 Task: Search one way flight ticket for 4 adults, 2 children, 2 infants in seat and 1 infant on lap in premium economy from Muskegon: Muskegon County Airport to Laramie: Laramie Regional Airport on 5-3-2023. Choice of flights is American. Number of bags: 2 carry on bags. Price is upto 25000. Outbound departure time preference is 12:15.
Action: Mouse moved to (220, 317)
Screenshot: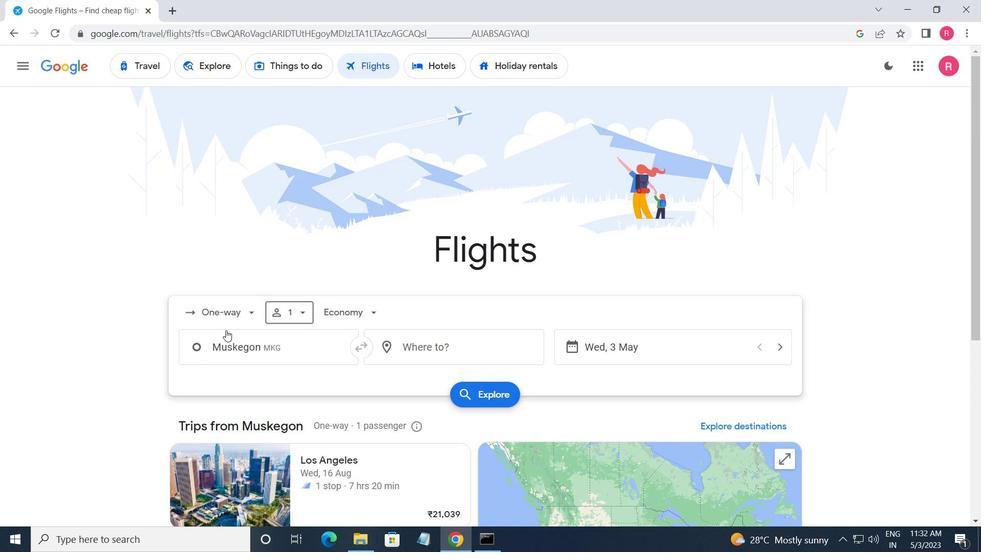 
Action: Mouse pressed left at (220, 317)
Screenshot: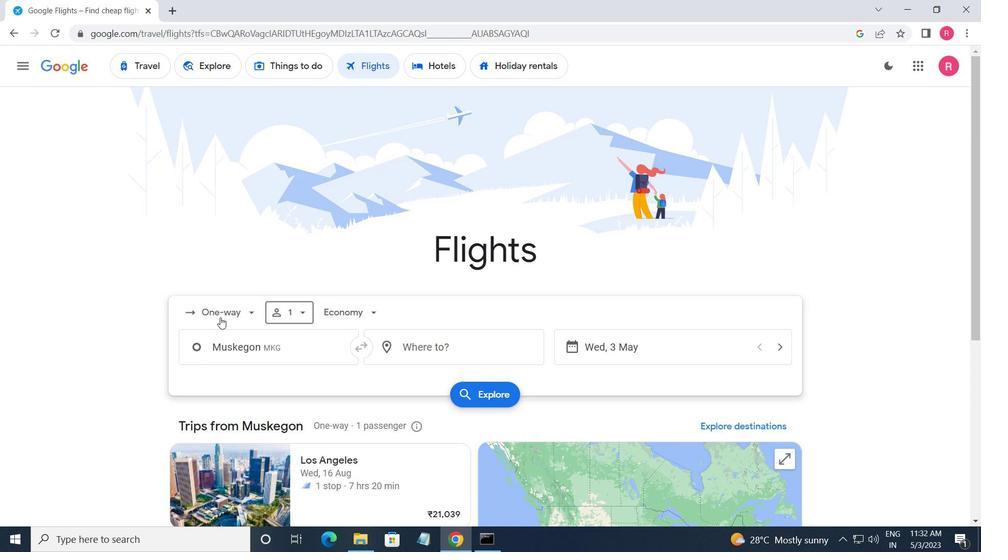 
Action: Mouse moved to (218, 296)
Screenshot: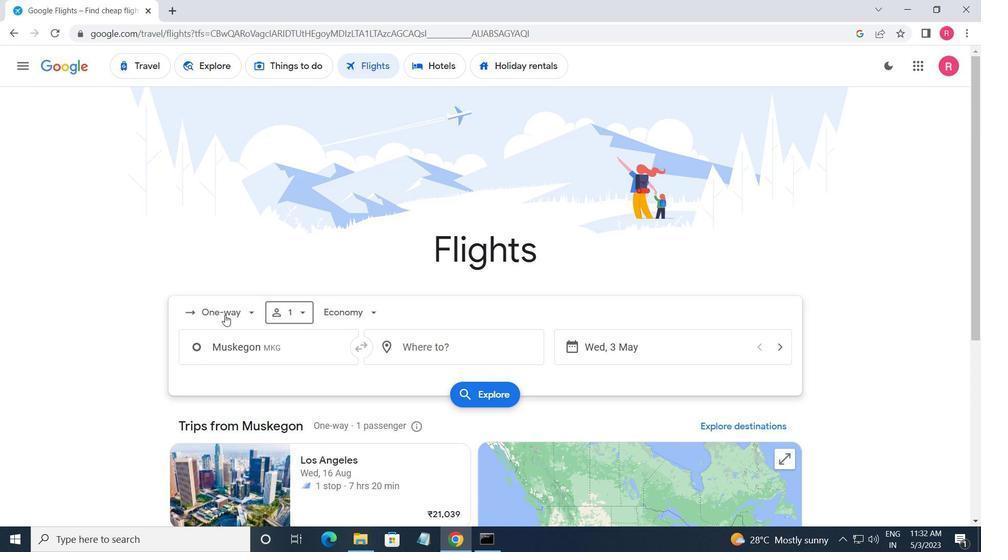 
Action: Mouse pressed left at (218, 296)
Screenshot: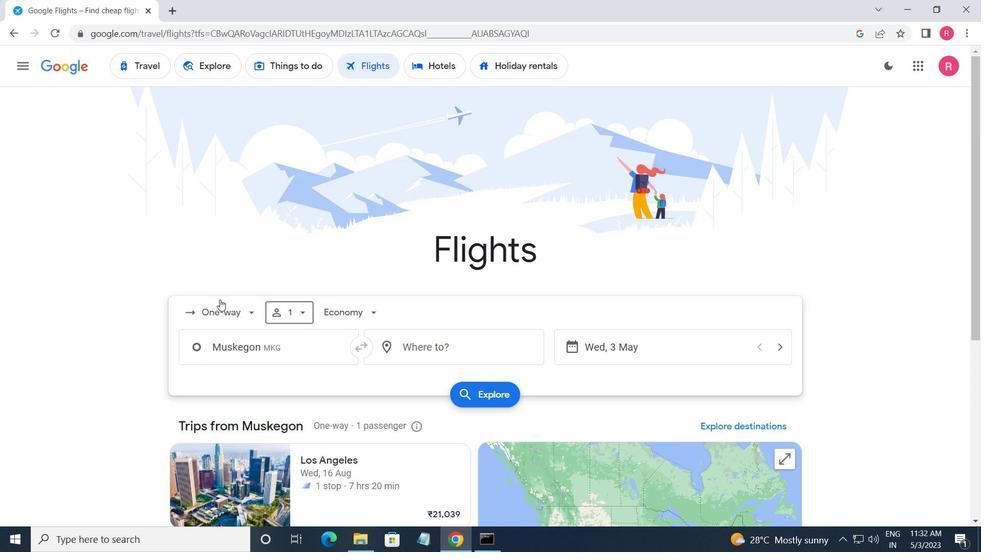
Action: Mouse moved to (223, 309)
Screenshot: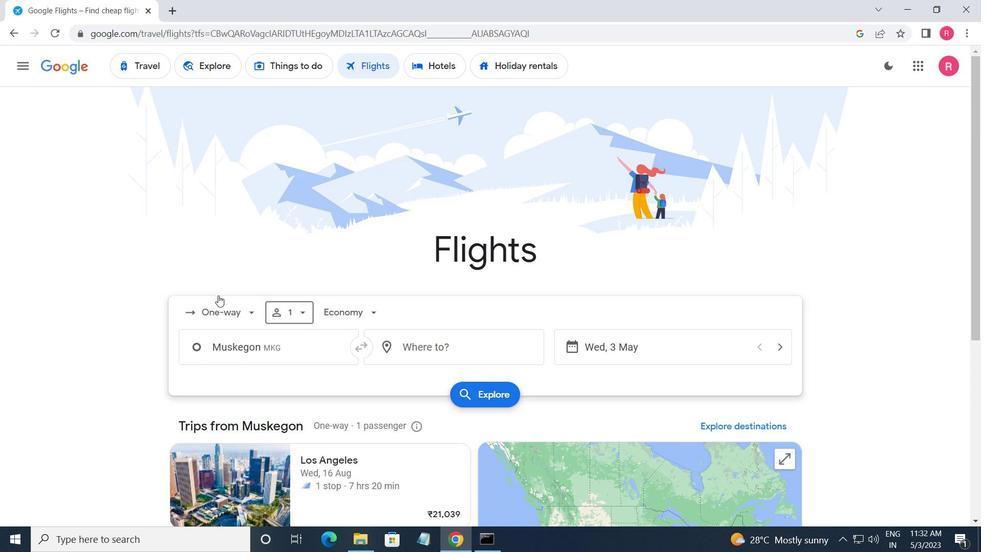 
Action: Mouse pressed left at (223, 309)
Screenshot: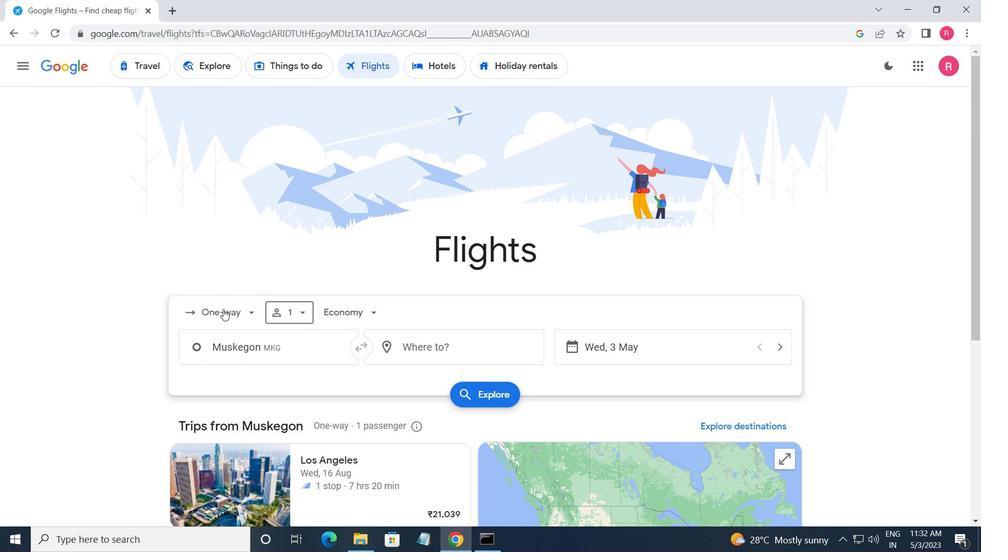 
Action: Mouse pressed left at (223, 309)
Screenshot: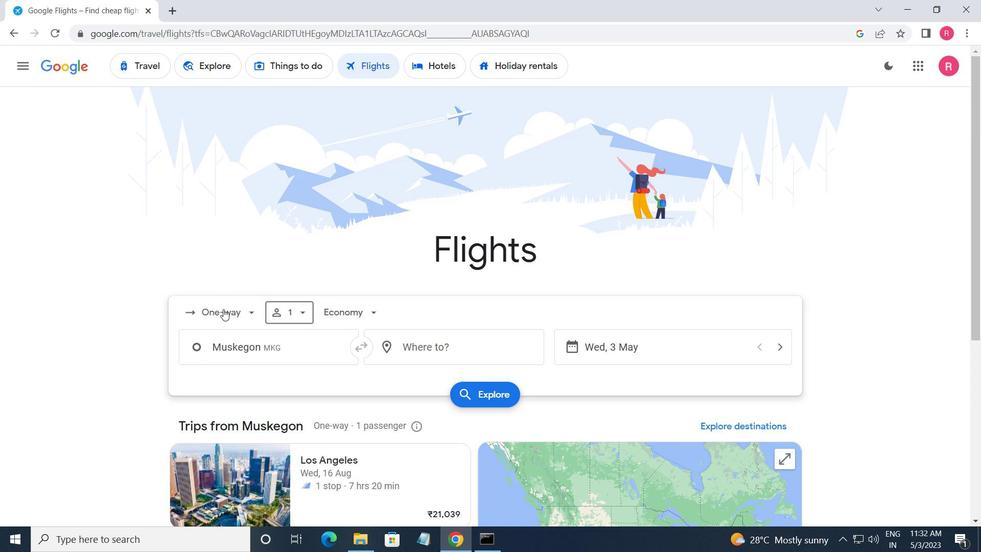 
Action: Mouse moved to (221, 367)
Screenshot: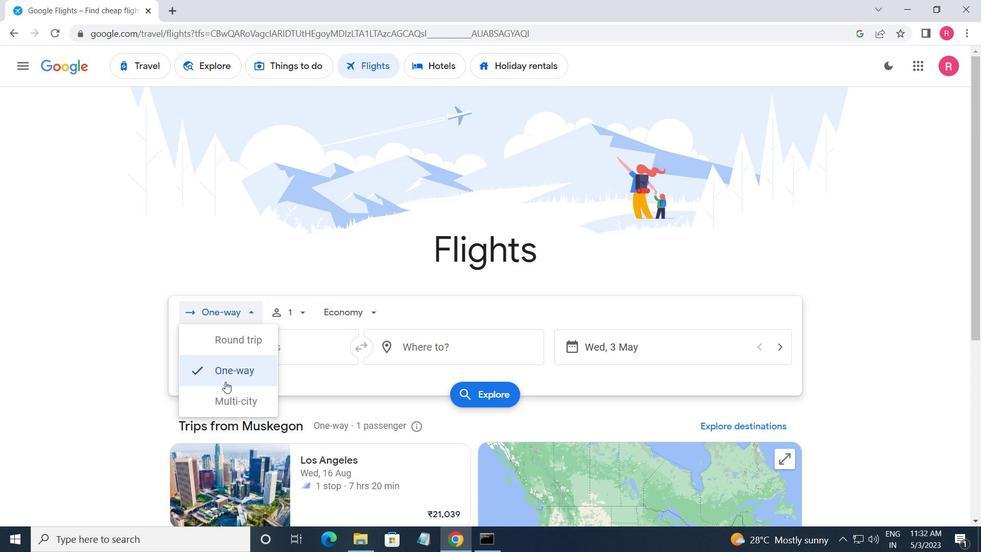 
Action: Mouse pressed left at (221, 367)
Screenshot: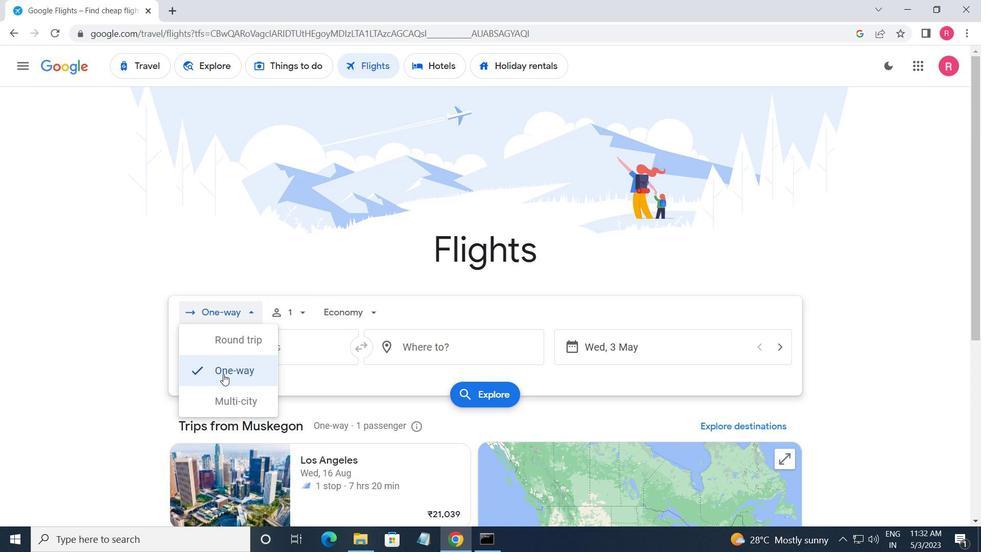 
Action: Mouse moved to (282, 322)
Screenshot: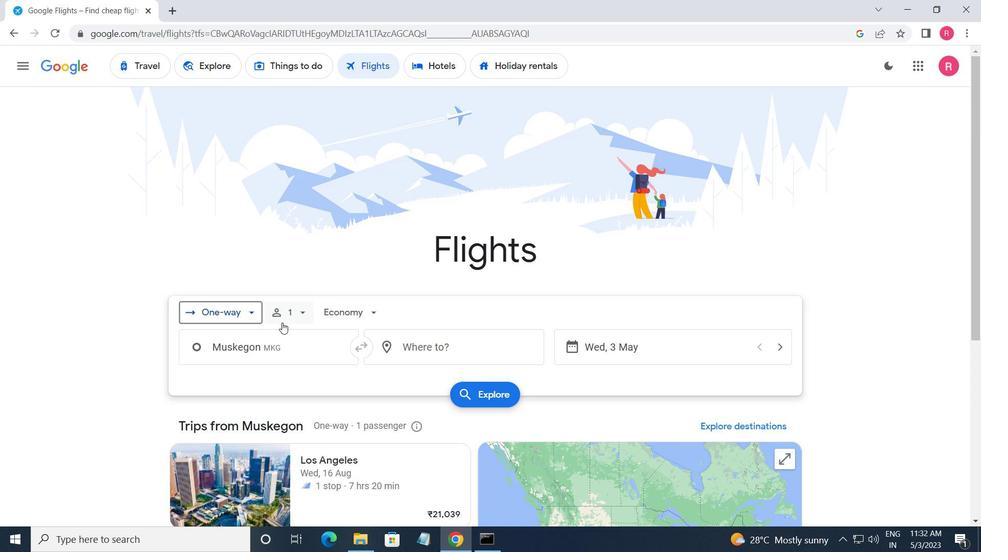 
Action: Mouse pressed left at (282, 322)
Screenshot: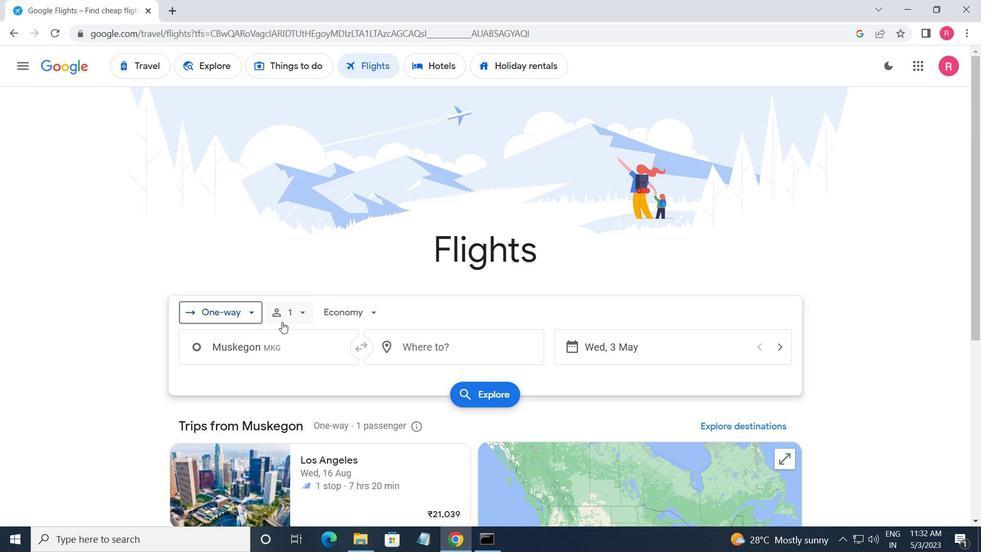 
Action: Mouse moved to (395, 348)
Screenshot: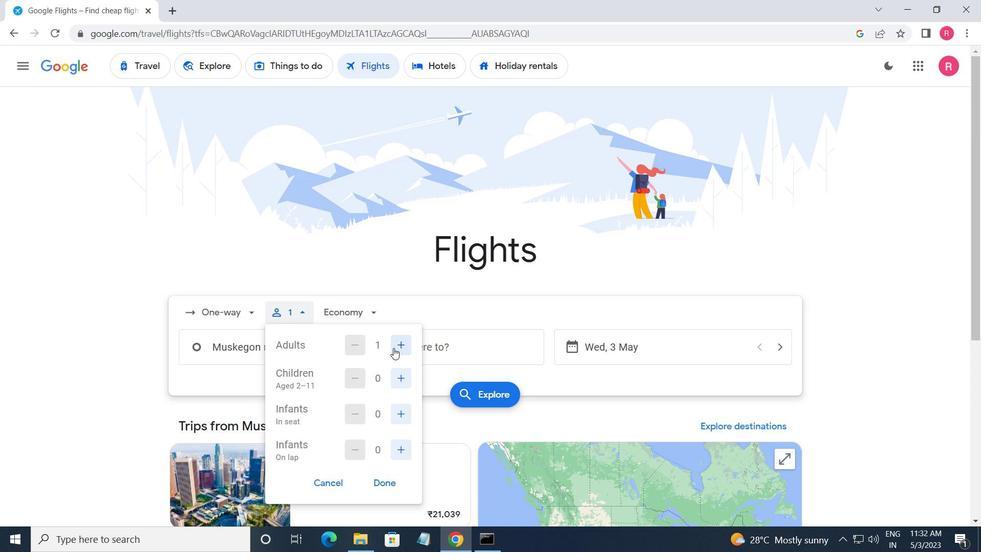 
Action: Mouse pressed left at (395, 348)
Screenshot: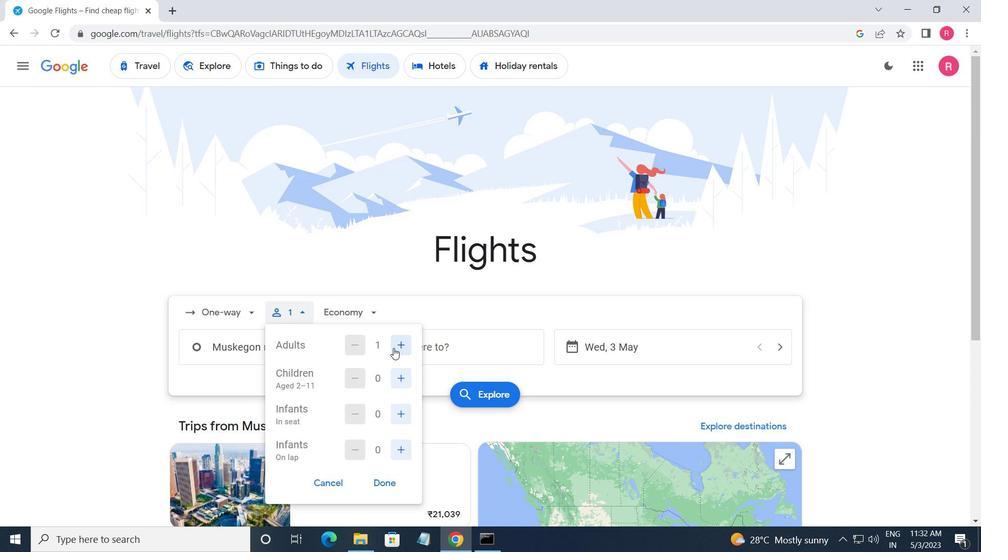 
Action: Mouse pressed left at (395, 348)
Screenshot: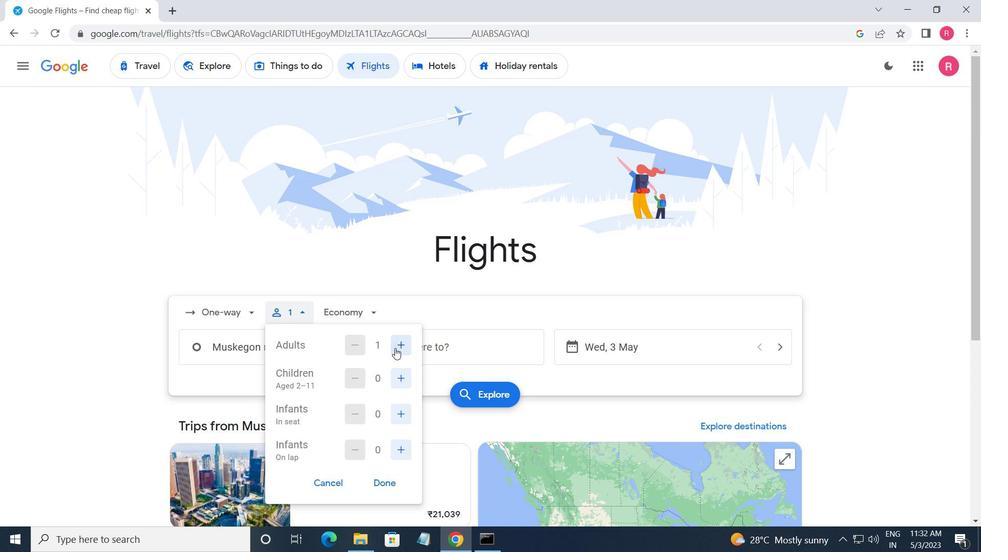 
Action: Mouse moved to (396, 348)
Screenshot: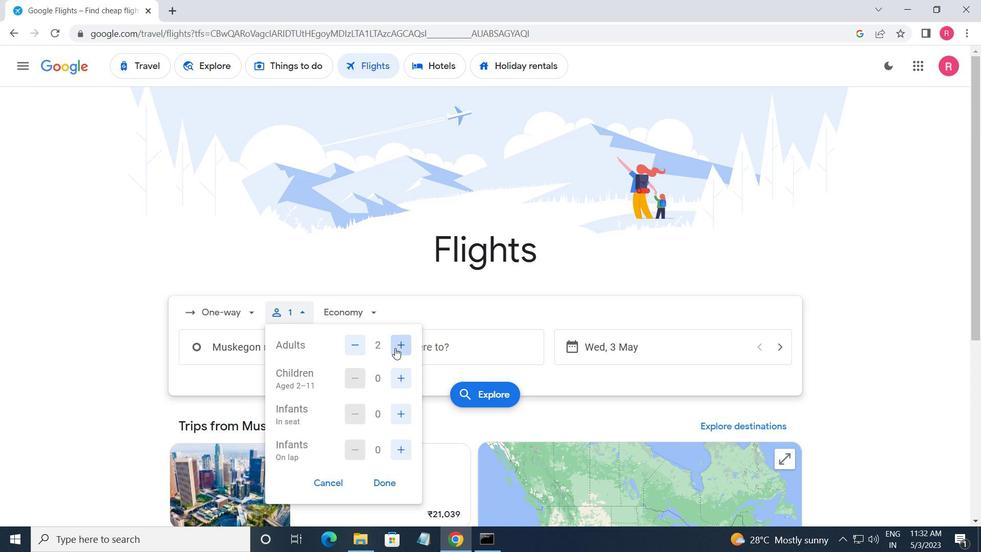 
Action: Mouse pressed left at (396, 348)
Screenshot: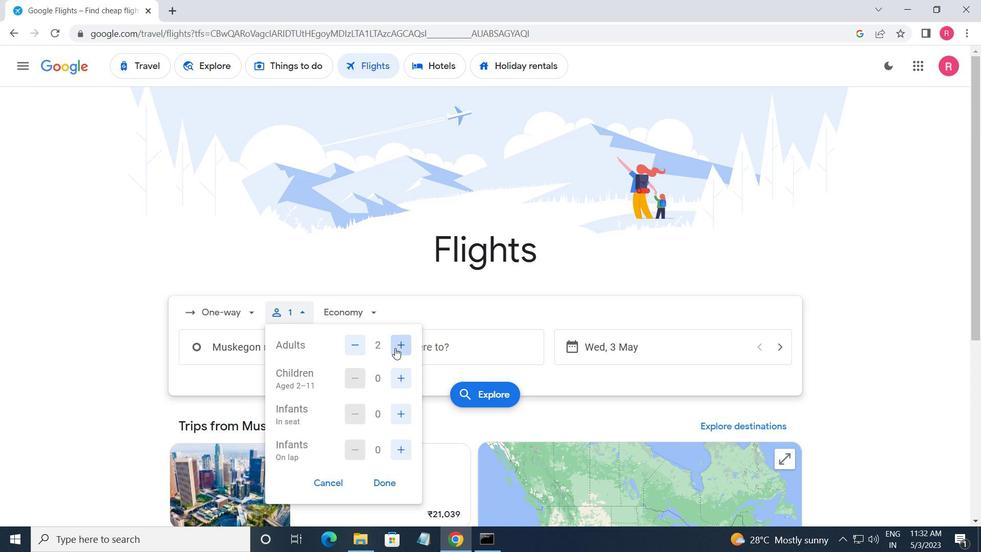 
Action: Mouse moved to (397, 375)
Screenshot: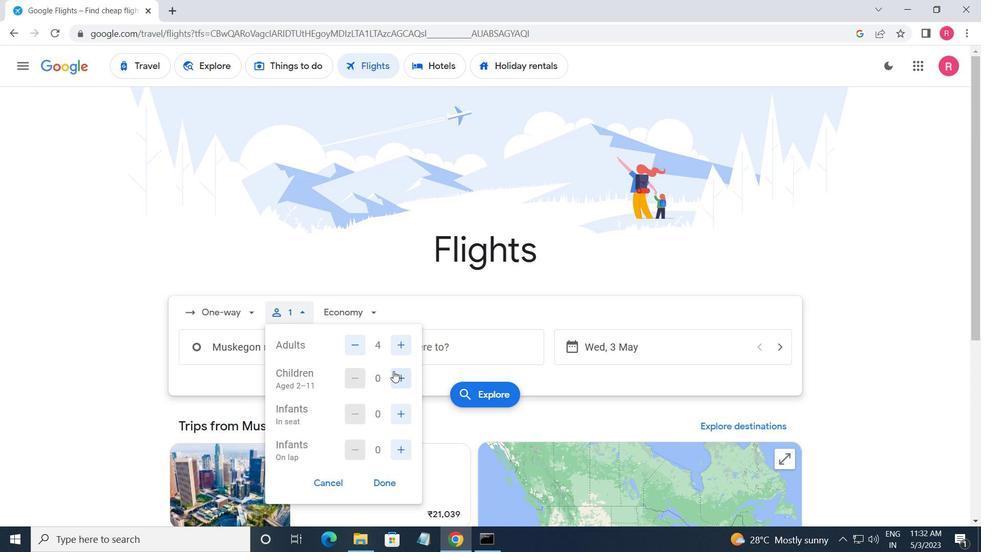 
Action: Mouse pressed left at (397, 375)
Screenshot: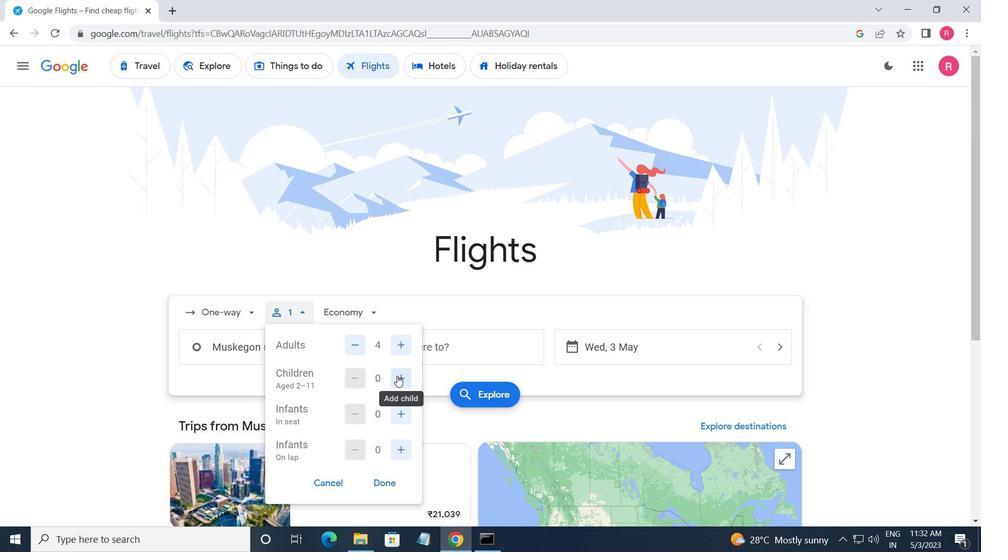 
Action: Mouse pressed left at (397, 375)
Screenshot: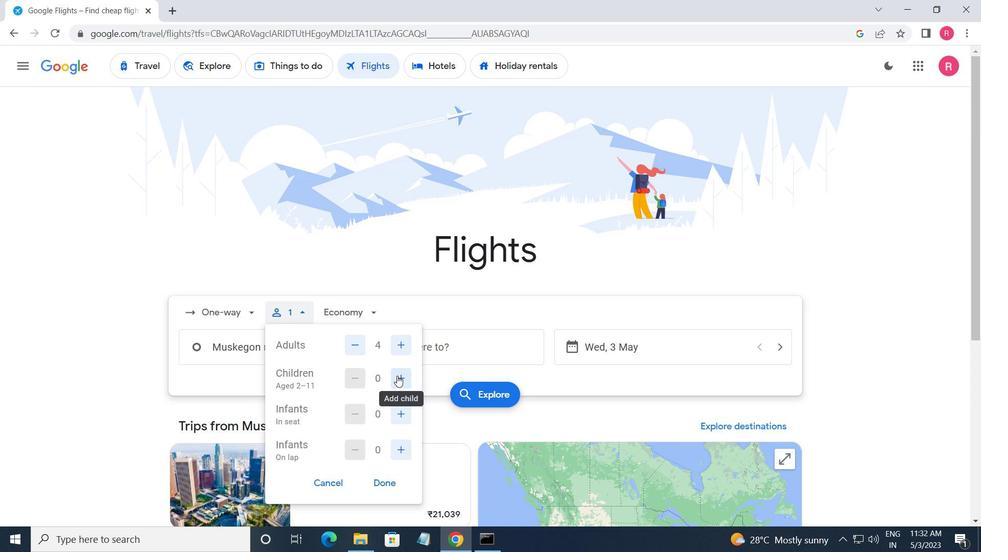 
Action: Mouse moved to (400, 412)
Screenshot: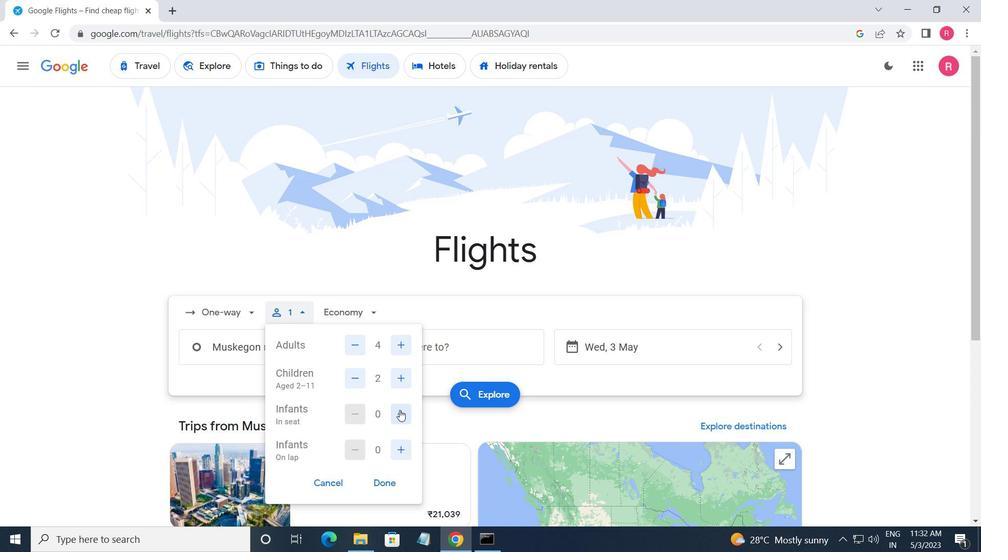 
Action: Mouse pressed left at (400, 412)
Screenshot: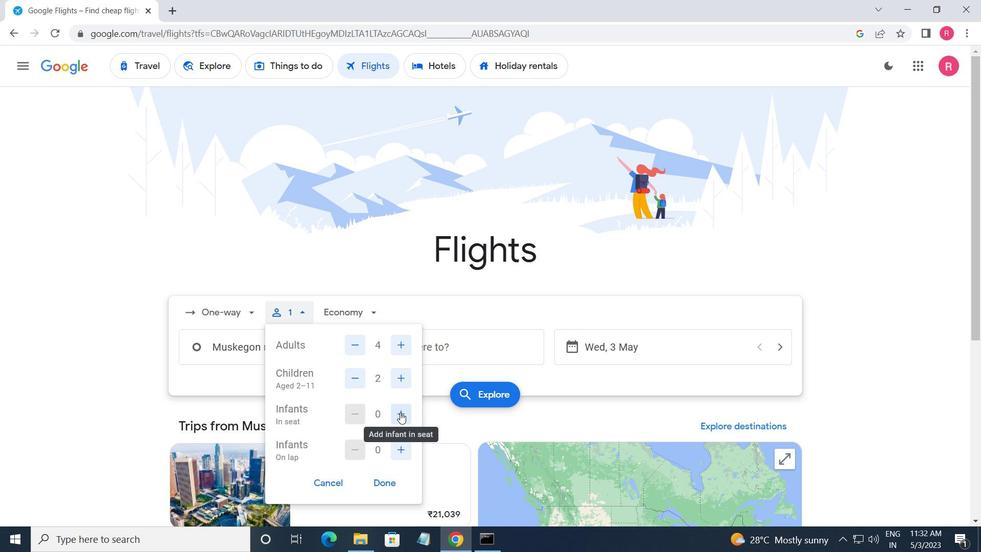 
Action: Mouse pressed left at (400, 412)
Screenshot: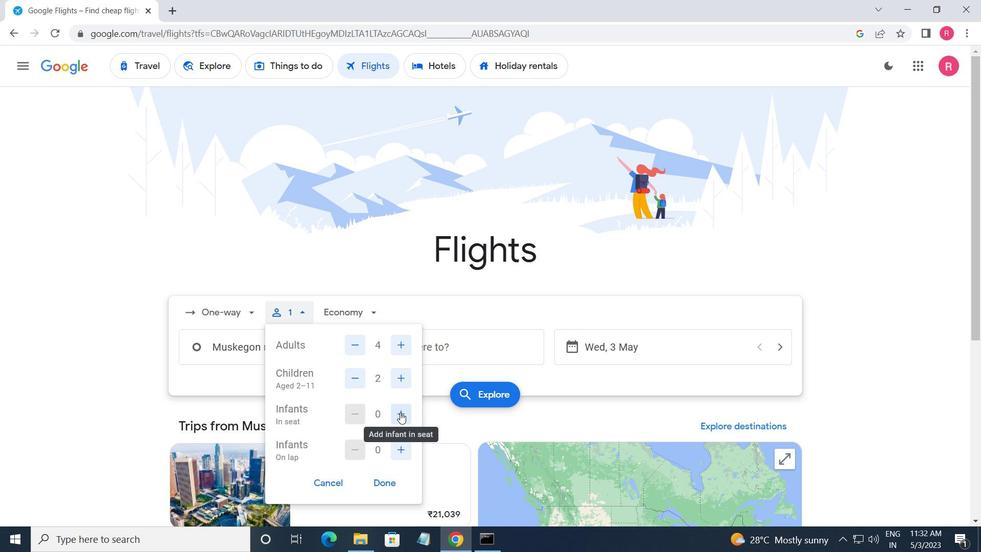 
Action: Mouse moved to (404, 444)
Screenshot: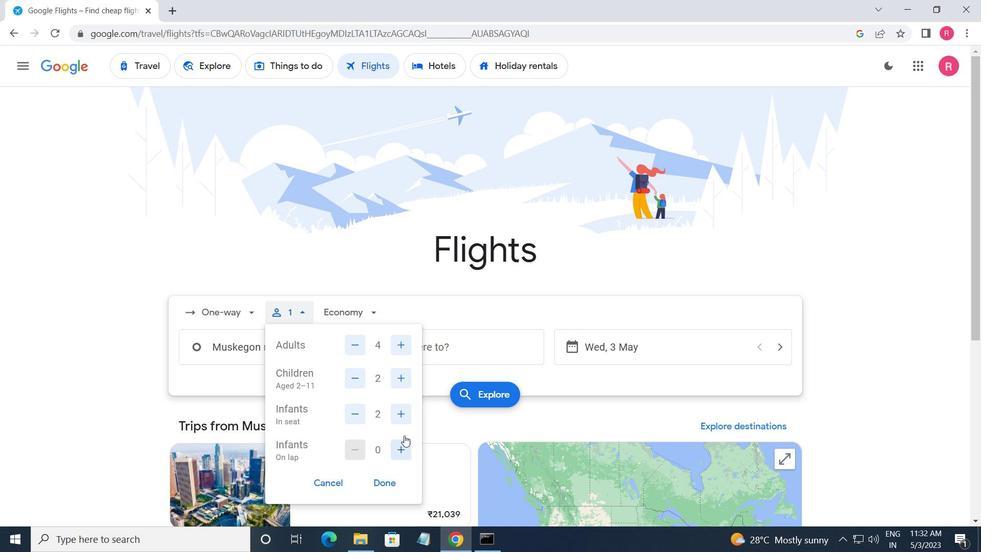 
Action: Mouse pressed left at (404, 444)
Screenshot: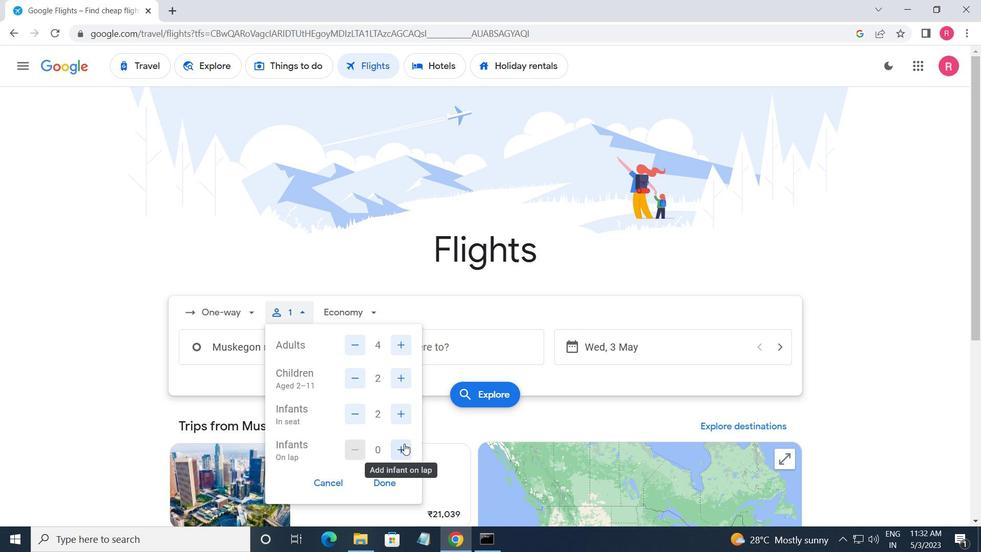 
Action: Mouse moved to (342, 310)
Screenshot: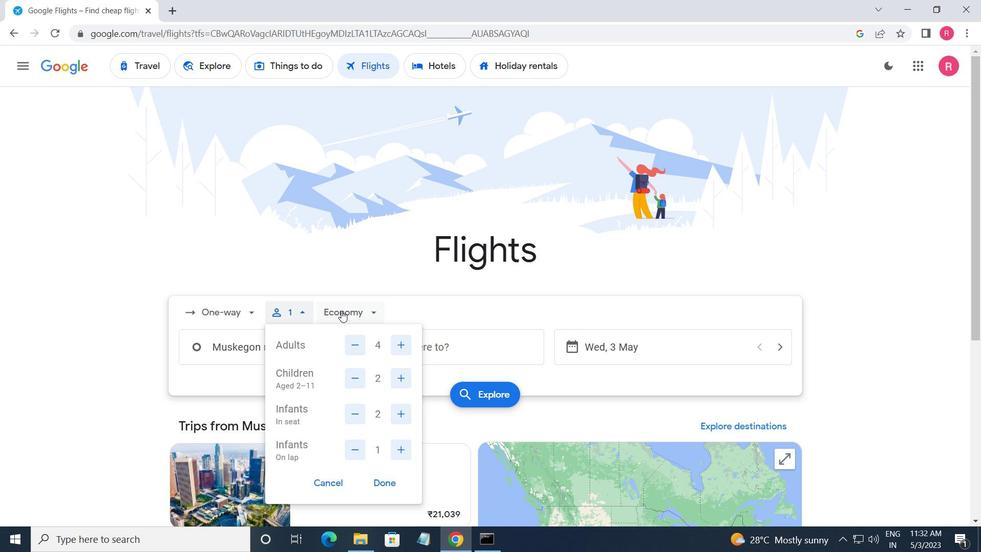 
Action: Mouse pressed left at (342, 310)
Screenshot: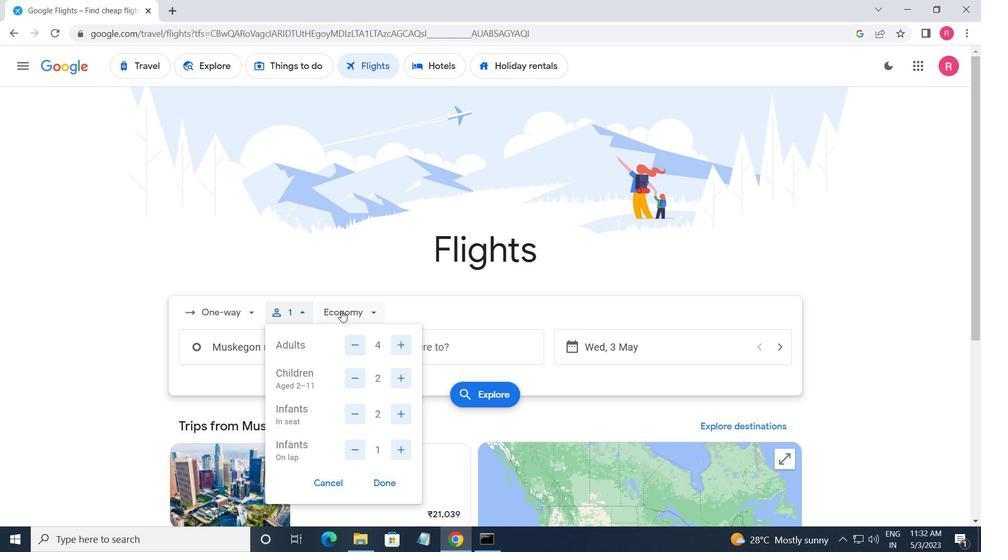 
Action: Mouse moved to (374, 374)
Screenshot: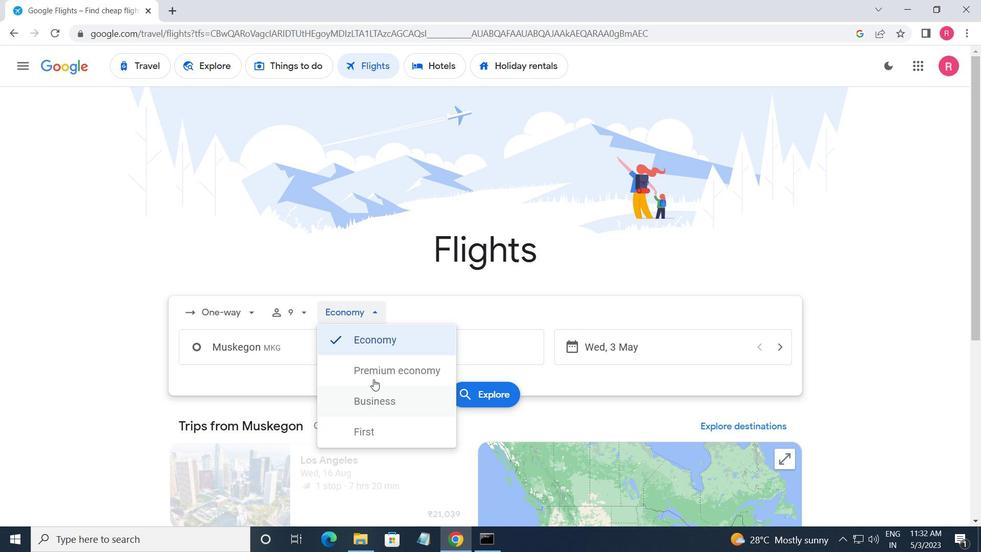 
Action: Mouse pressed left at (374, 374)
Screenshot: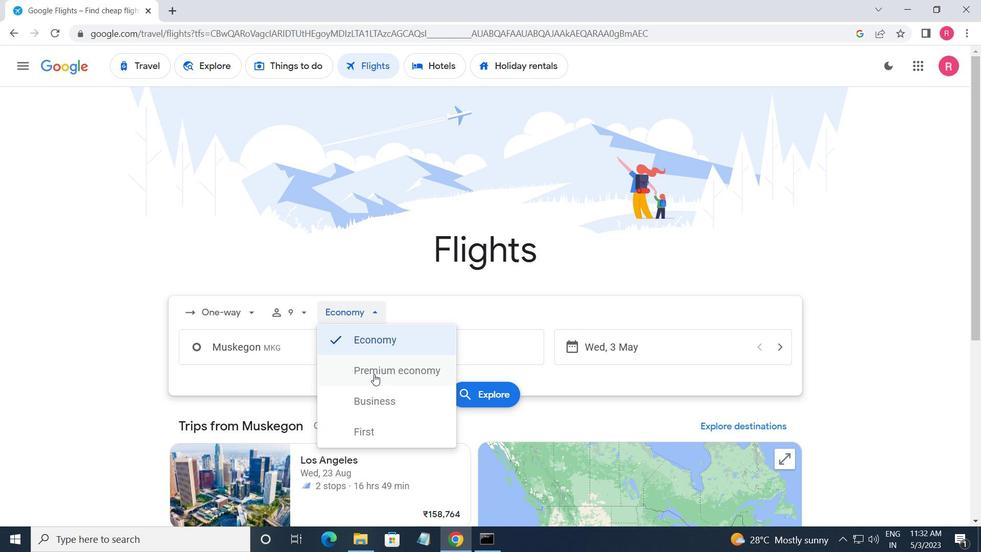 
Action: Mouse moved to (327, 349)
Screenshot: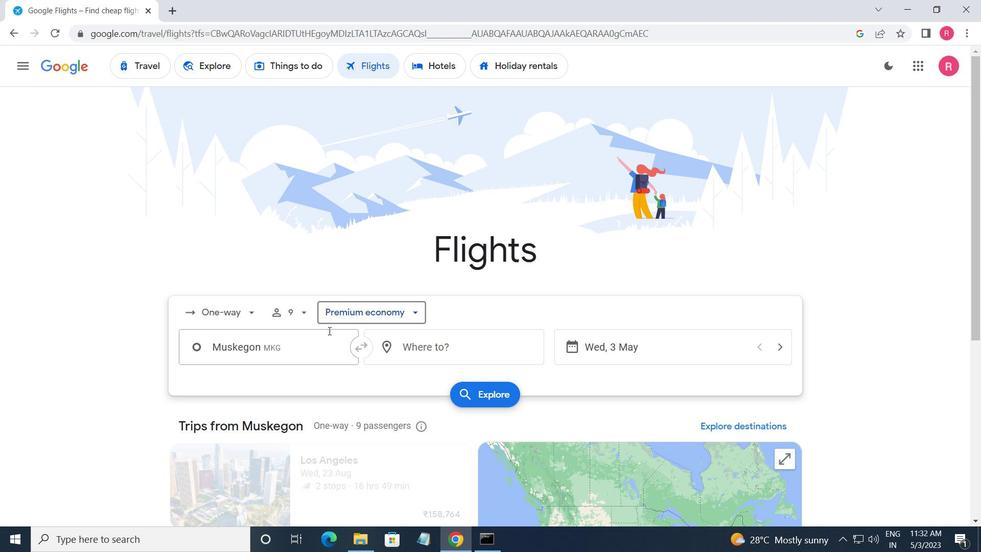 
Action: Mouse pressed left at (327, 349)
Screenshot: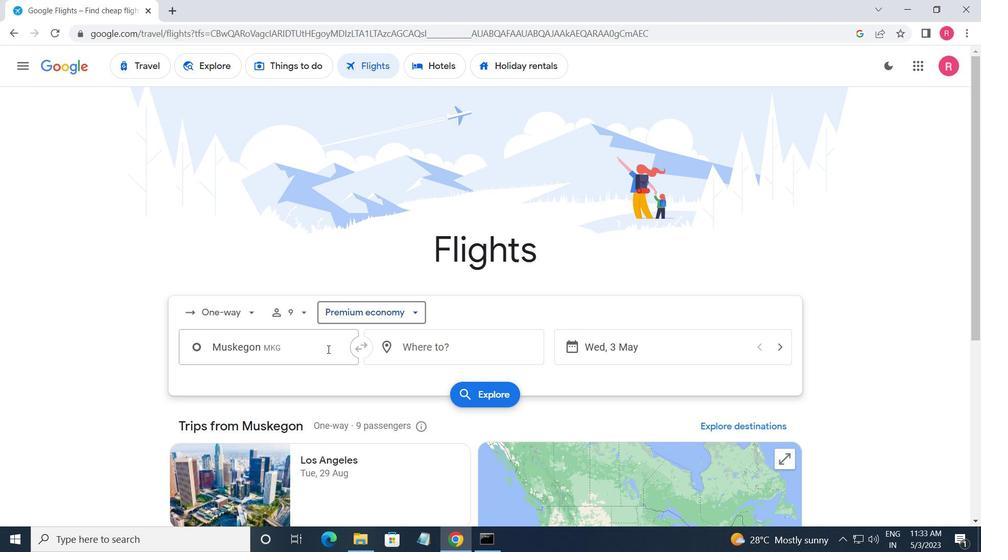 
Action: Mouse moved to (274, 461)
Screenshot: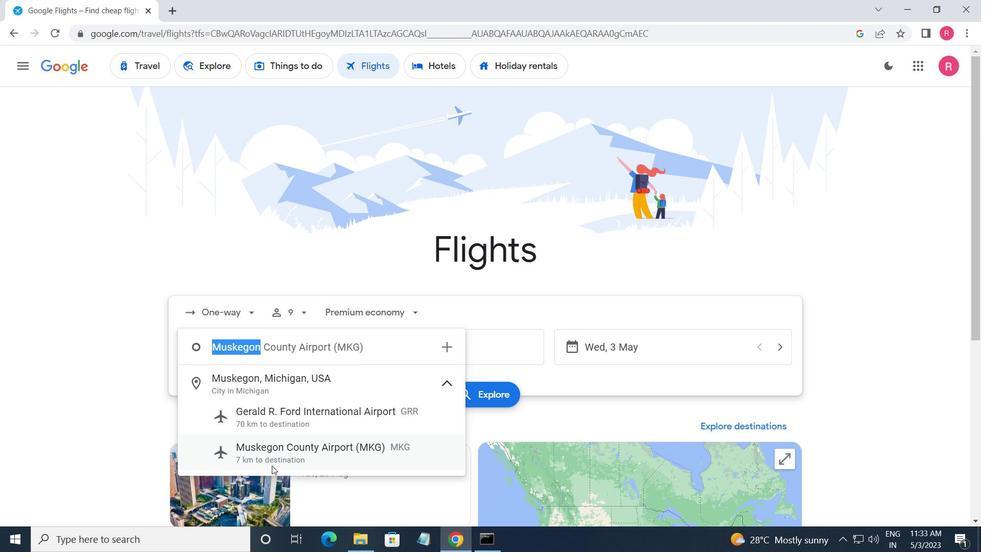 
Action: Mouse pressed left at (274, 461)
Screenshot: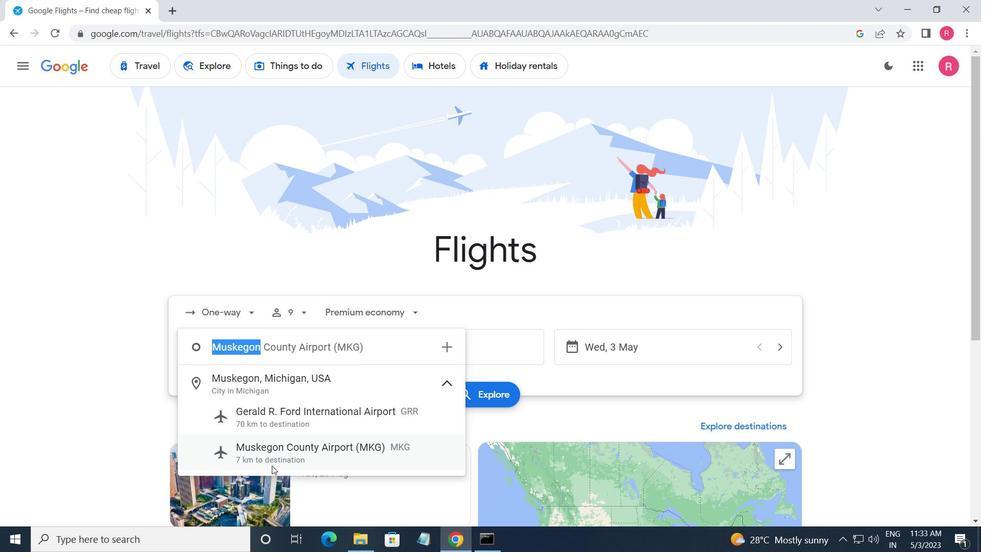 
Action: Mouse moved to (434, 358)
Screenshot: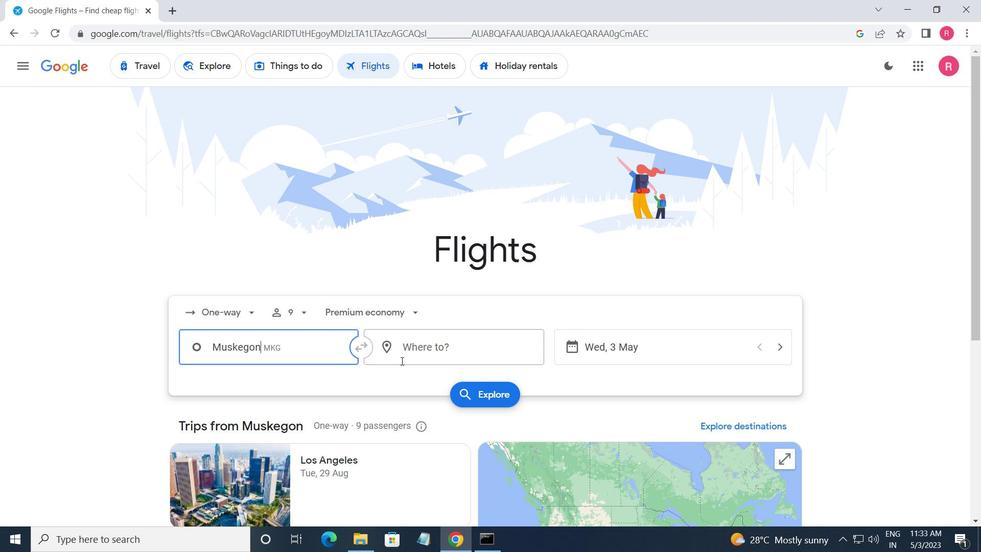 
Action: Mouse pressed left at (434, 358)
Screenshot: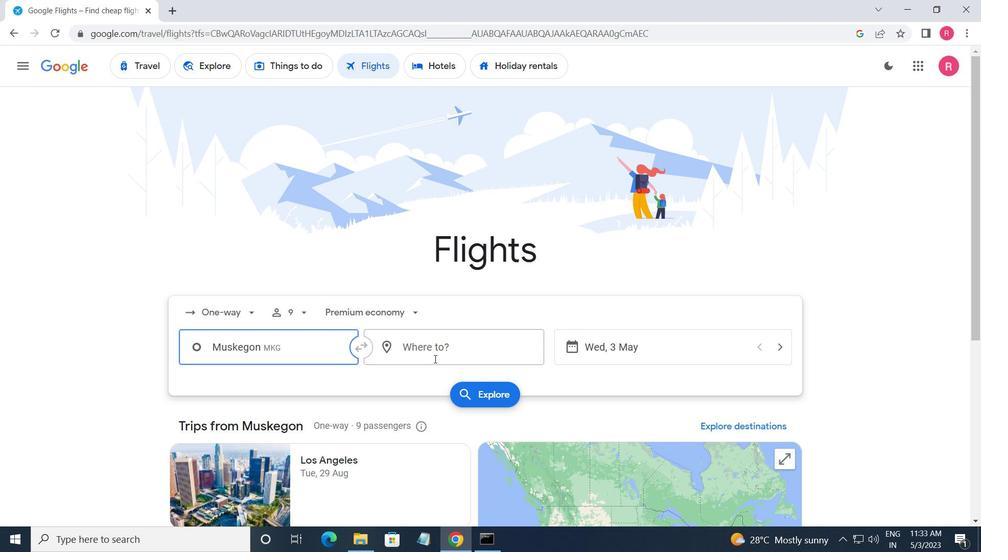 
Action: Mouse moved to (443, 466)
Screenshot: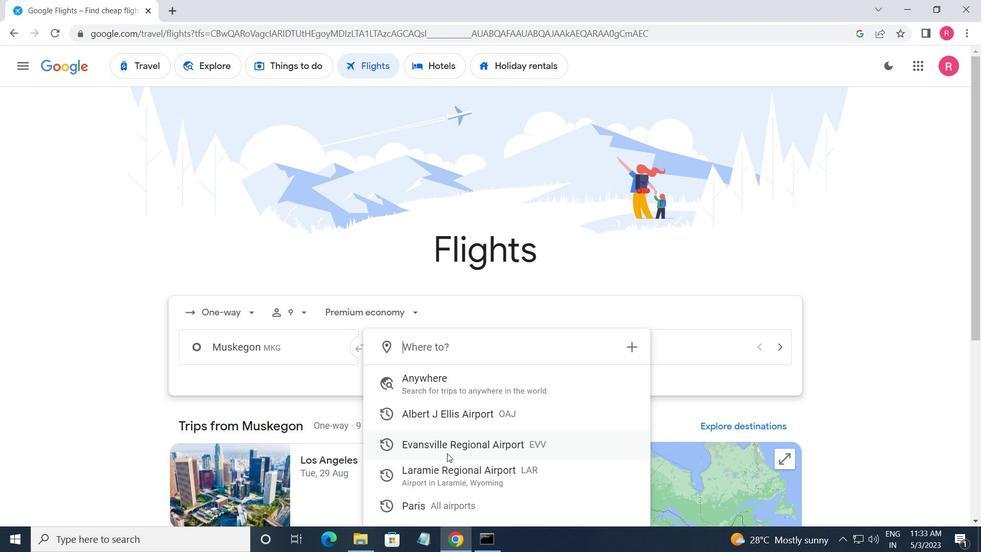 
Action: Mouse pressed left at (443, 466)
Screenshot: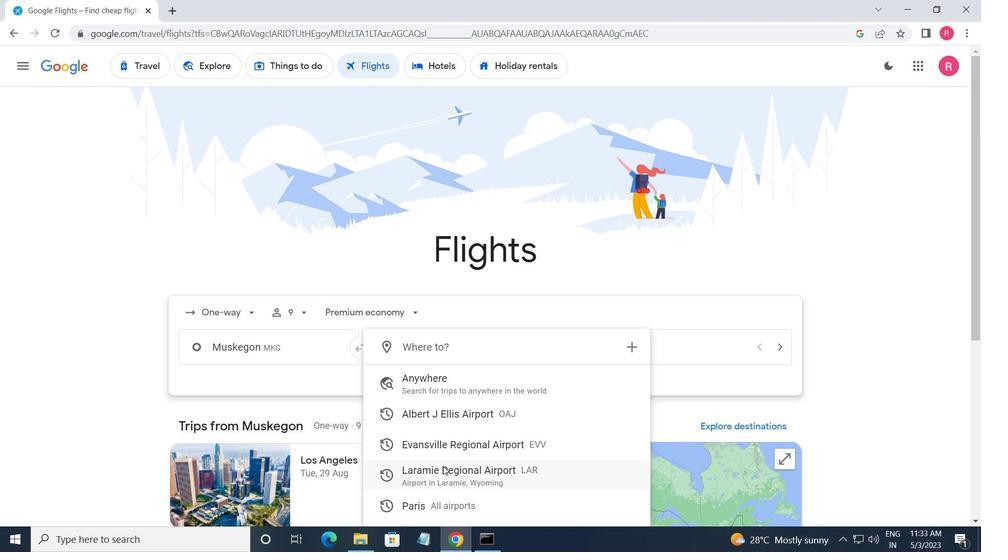 
Action: Mouse moved to (662, 357)
Screenshot: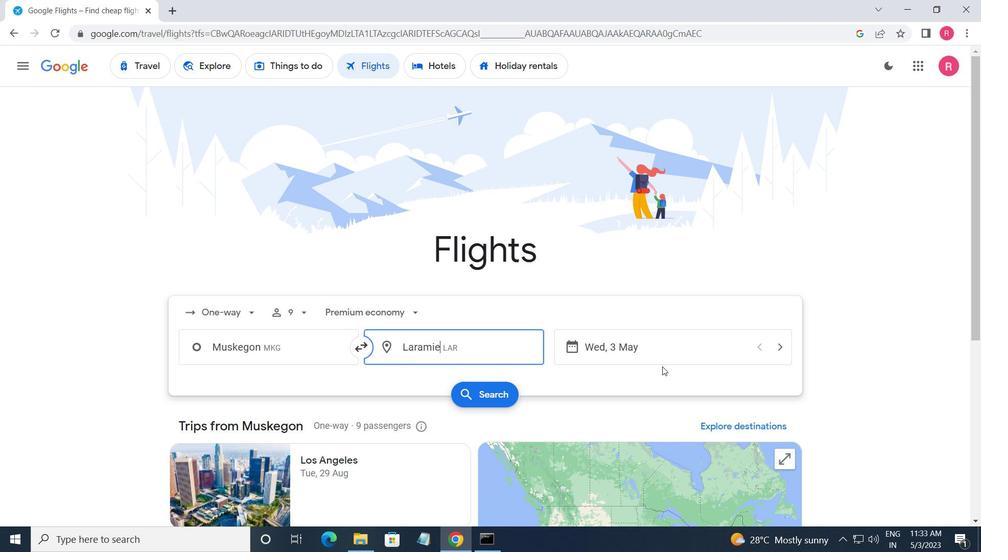 
Action: Mouse pressed left at (662, 357)
Screenshot: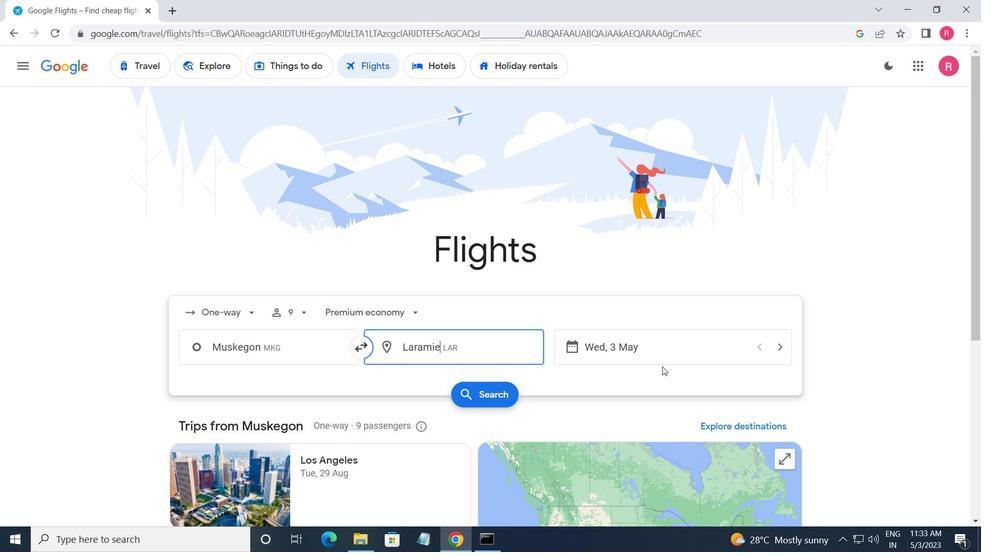 
Action: Mouse moved to (434, 297)
Screenshot: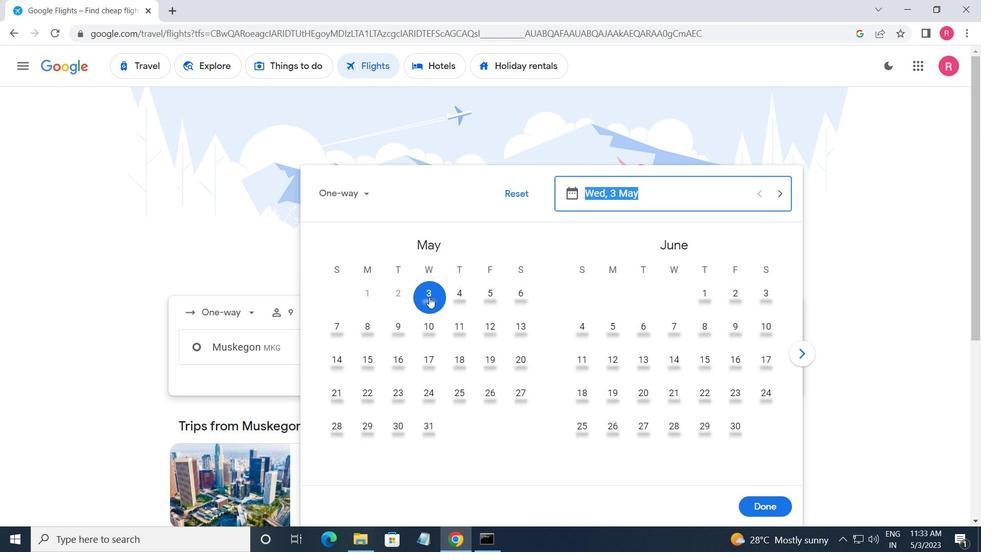 
Action: Mouse pressed left at (434, 297)
Screenshot: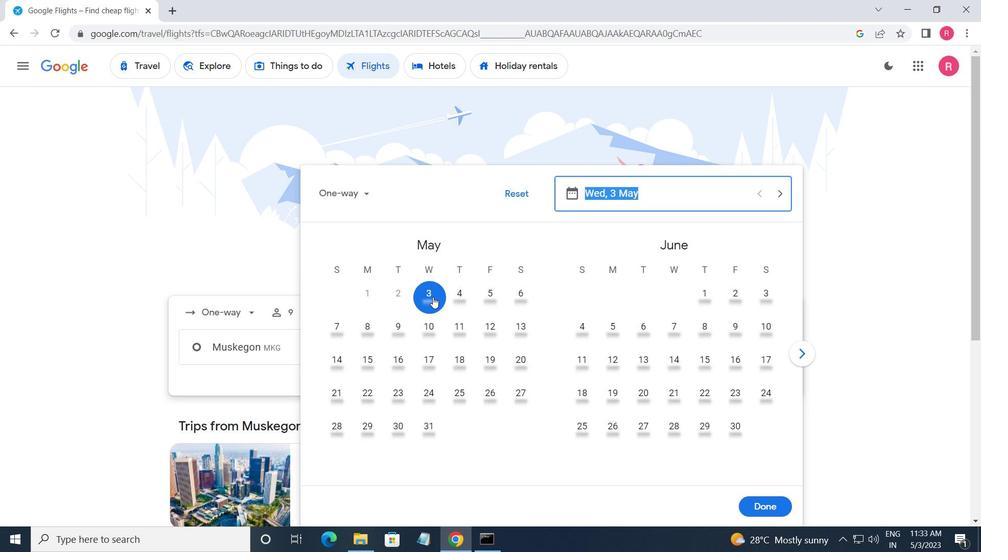 
Action: Mouse moved to (757, 504)
Screenshot: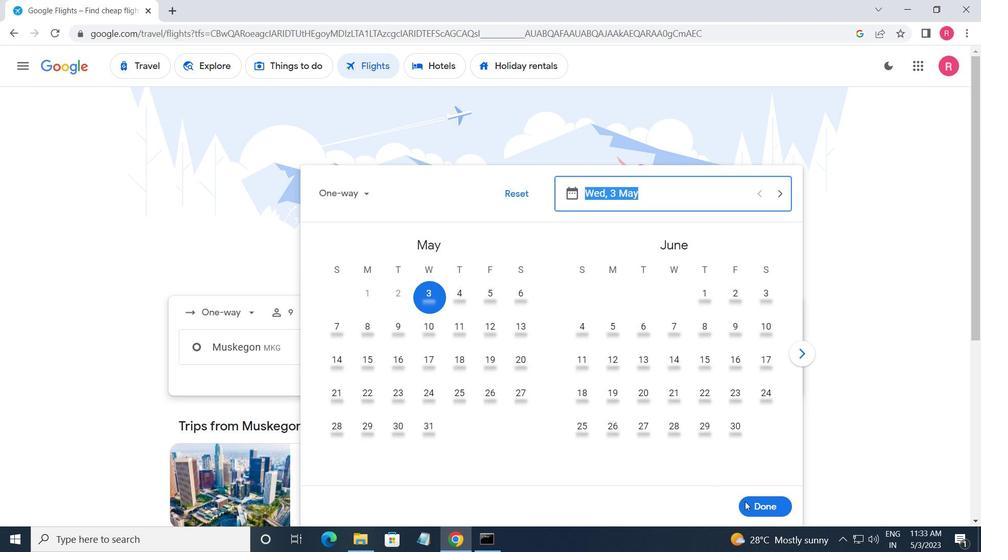
Action: Mouse pressed left at (757, 504)
Screenshot: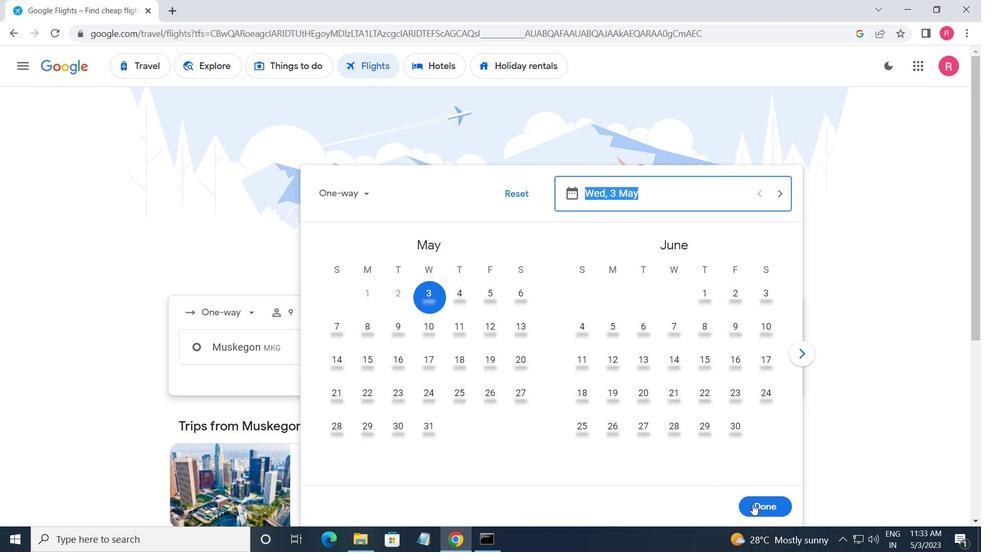 
Action: Mouse moved to (487, 409)
Screenshot: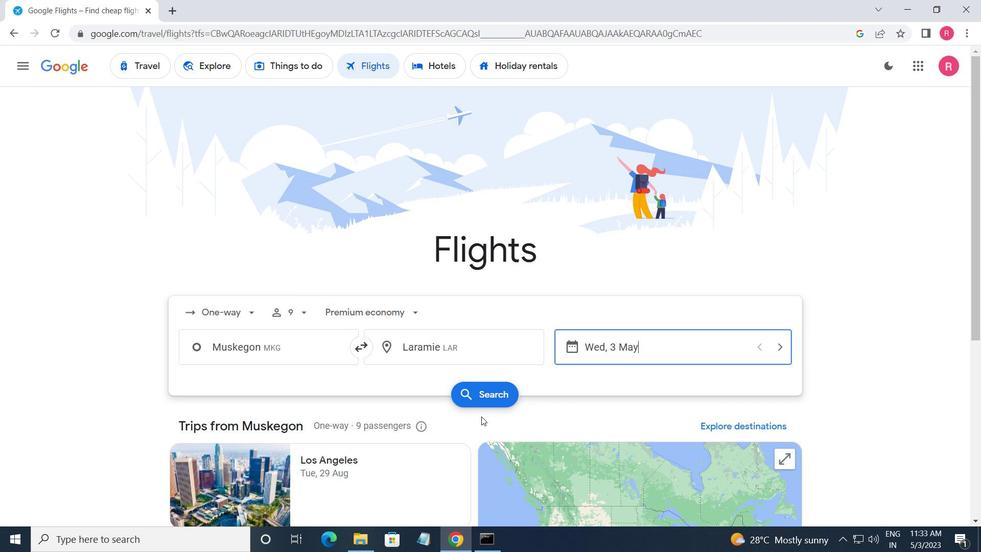
Action: Mouse pressed left at (487, 409)
Screenshot: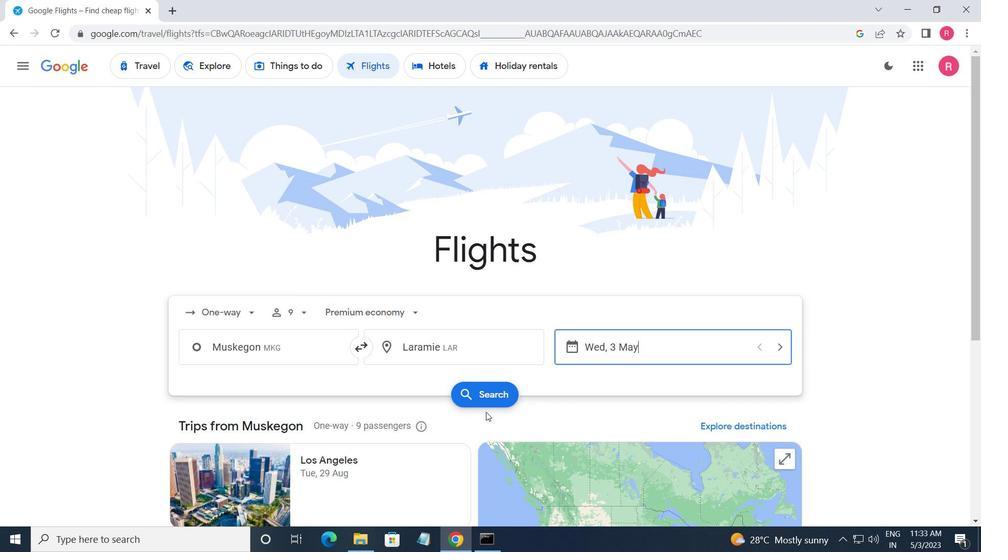 
Action: Mouse moved to (187, 192)
Screenshot: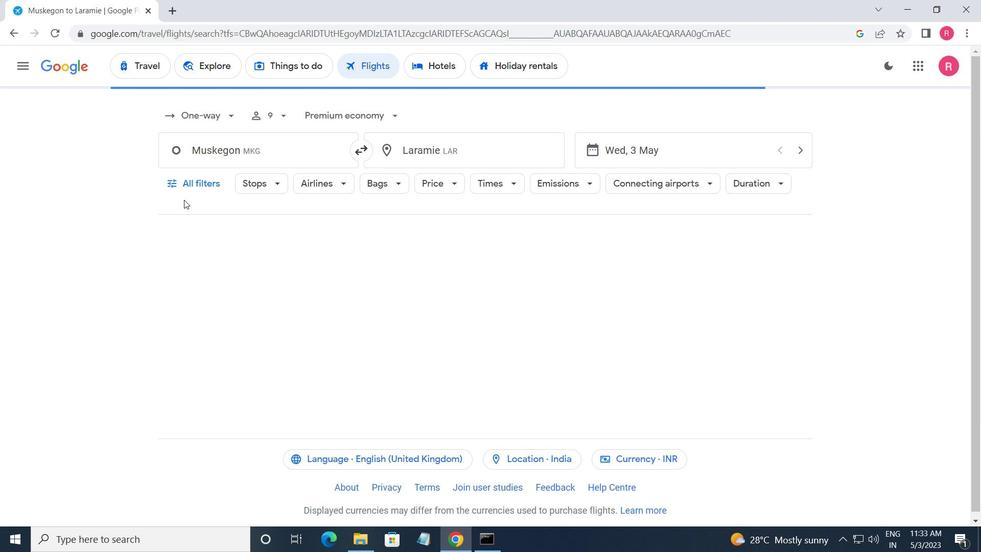 
Action: Mouse pressed left at (187, 192)
Screenshot: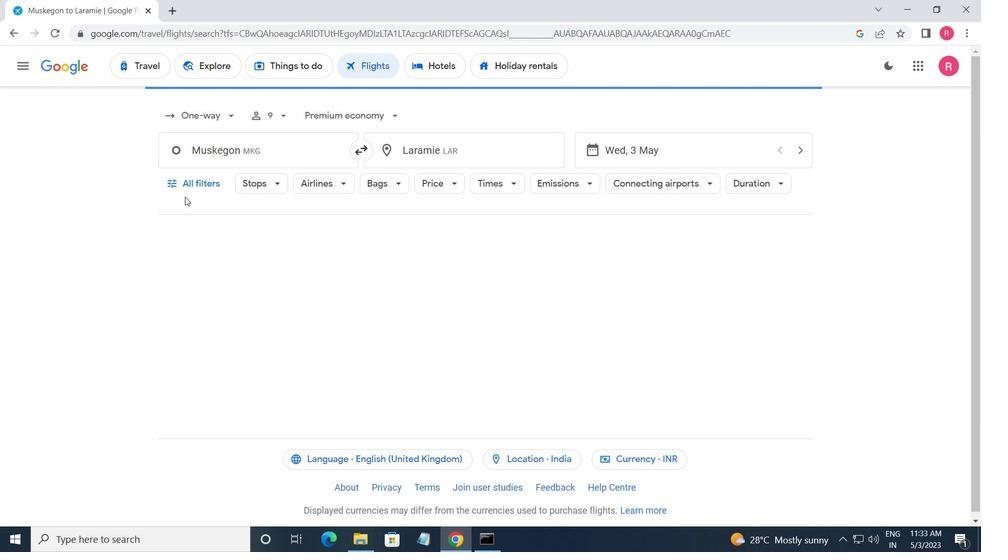 
Action: Mouse moved to (219, 335)
Screenshot: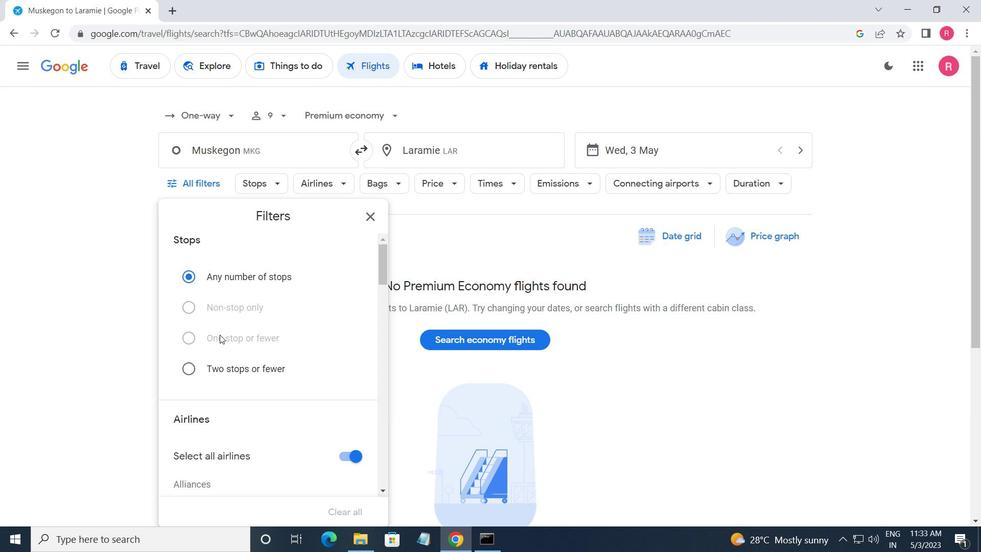 
Action: Mouse scrolled (219, 334) with delta (0, 0)
Screenshot: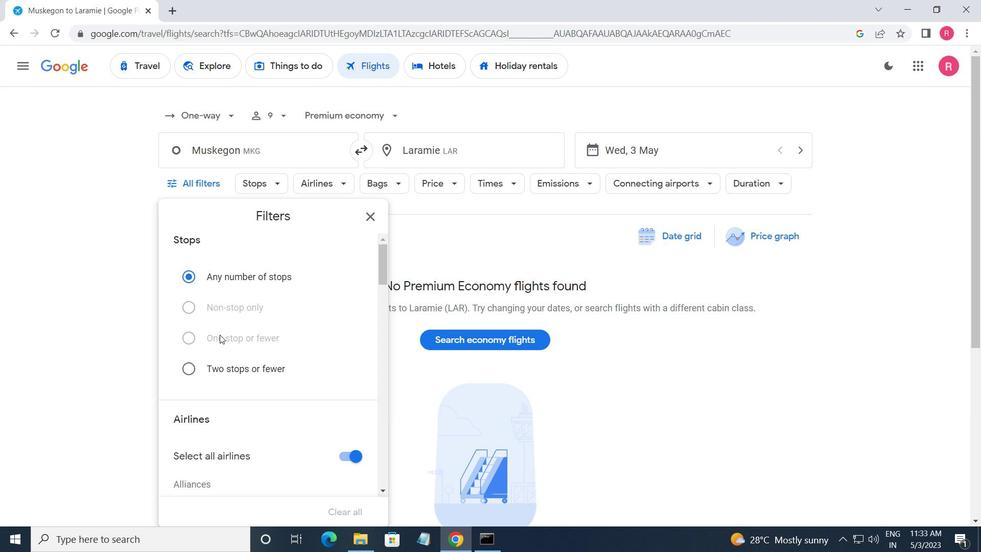
Action: Mouse moved to (217, 340)
Screenshot: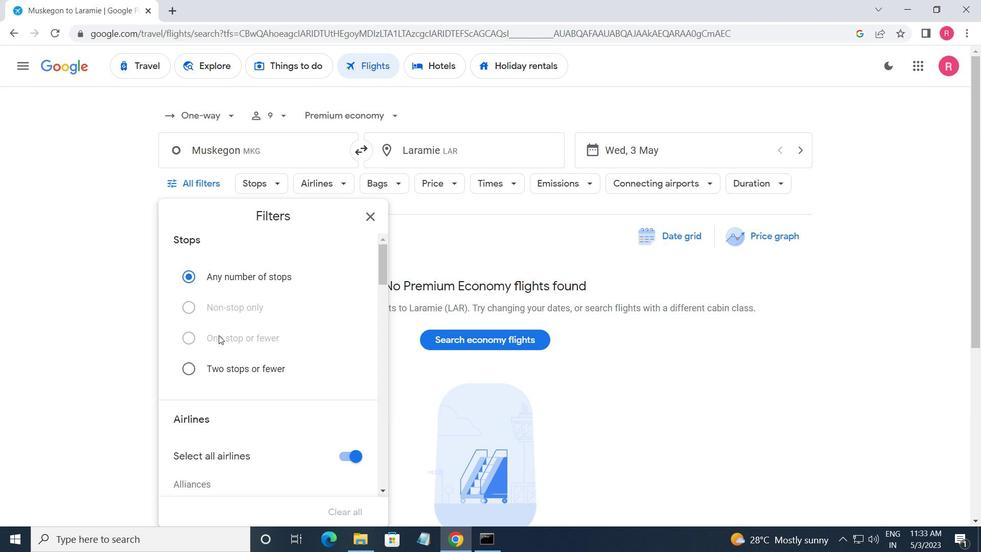 
Action: Mouse scrolled (217, 339) with delta (0, 0)
Screenshot: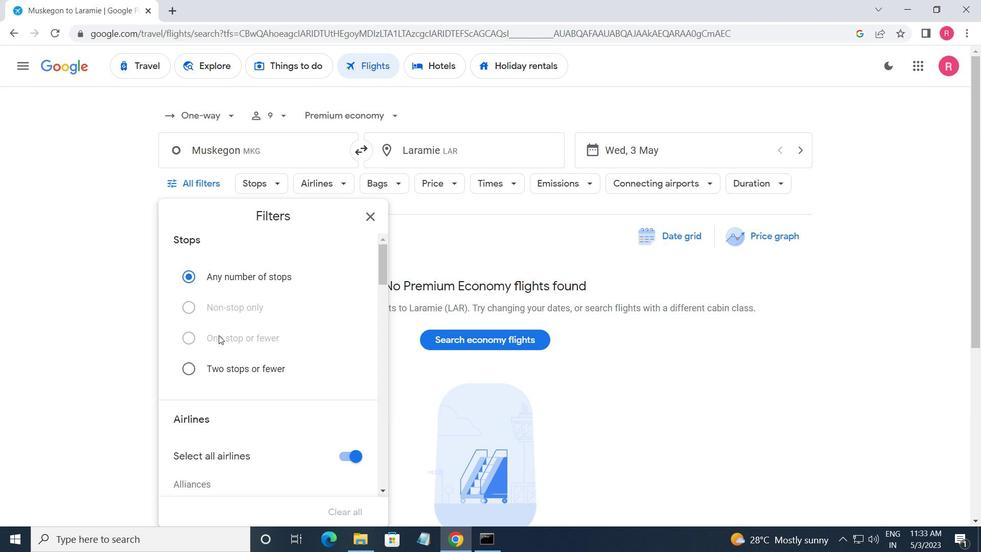 
Action: Mouse moved to (218, 344)
Screenshot: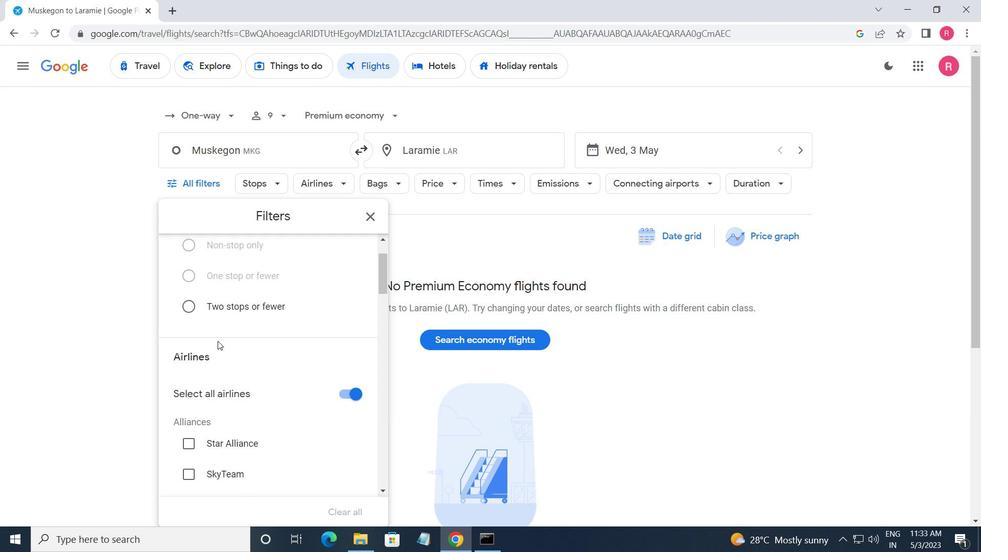 
Action: Mouse scrolled (218, 343) with delta (0, 0)
Screenshot: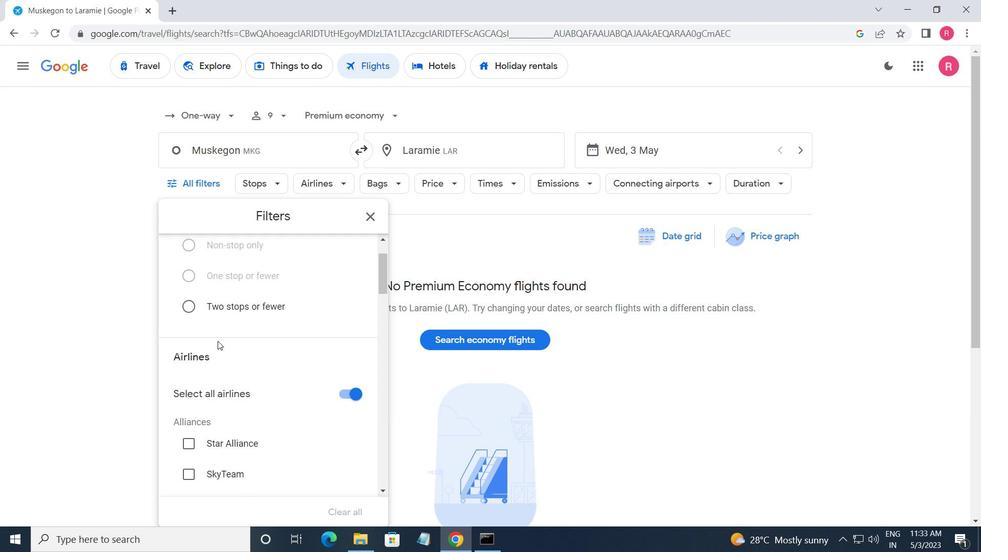 
Action: Mouse moved to (219, 345)
Screenshot: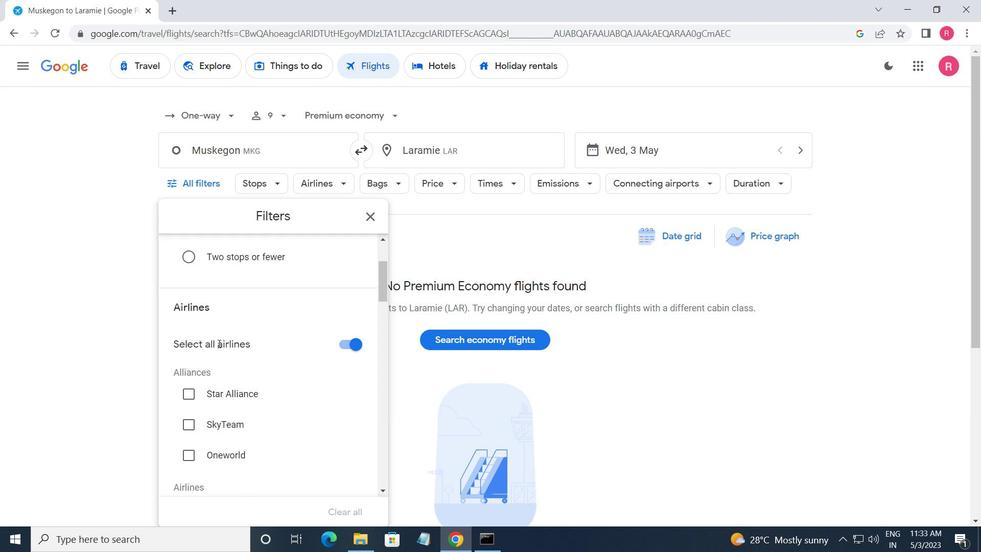 
Action: Mouse scrolled (219, 345) with delta (0, 0)
Screenshot: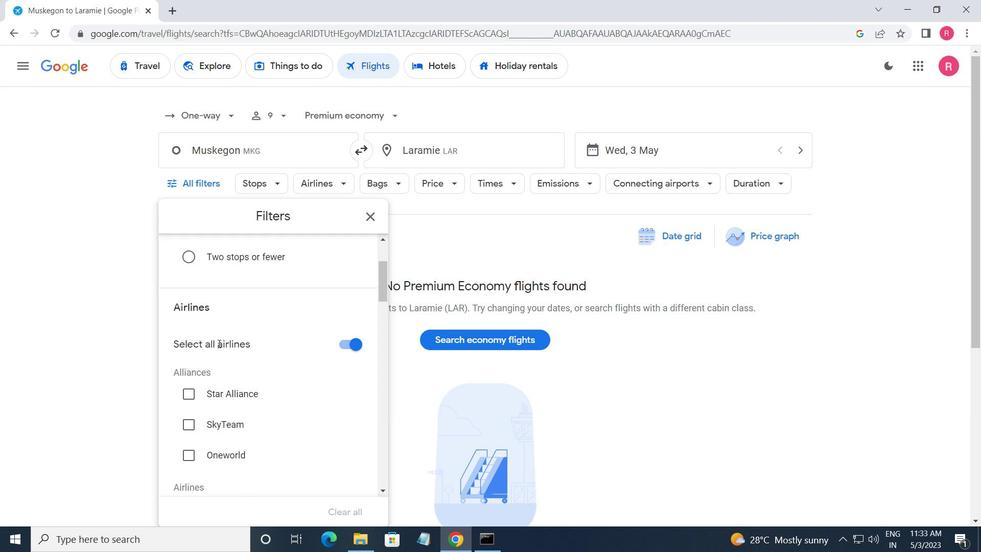 
Action: Mouse moved to (220, 348)
Screenshot: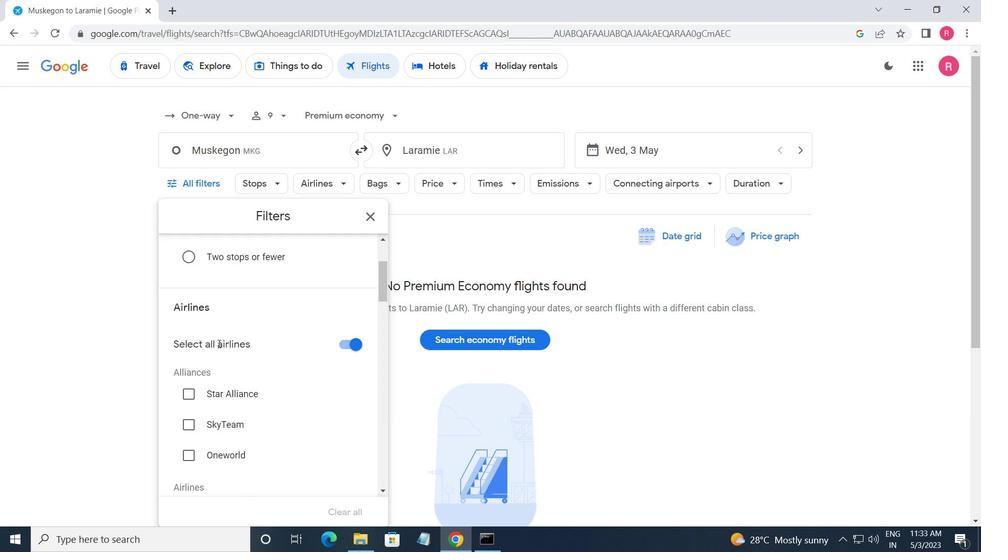 
Action: Mouse scrolled (220, 347) with delta (0, 0)
Screenshot: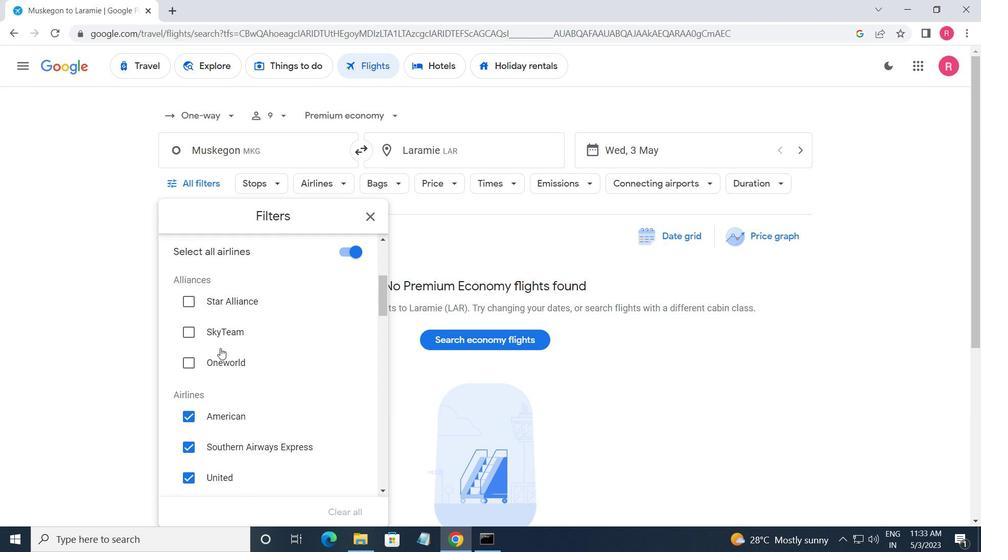 
Action: Mouse moved to (330, 301)
Screenshot: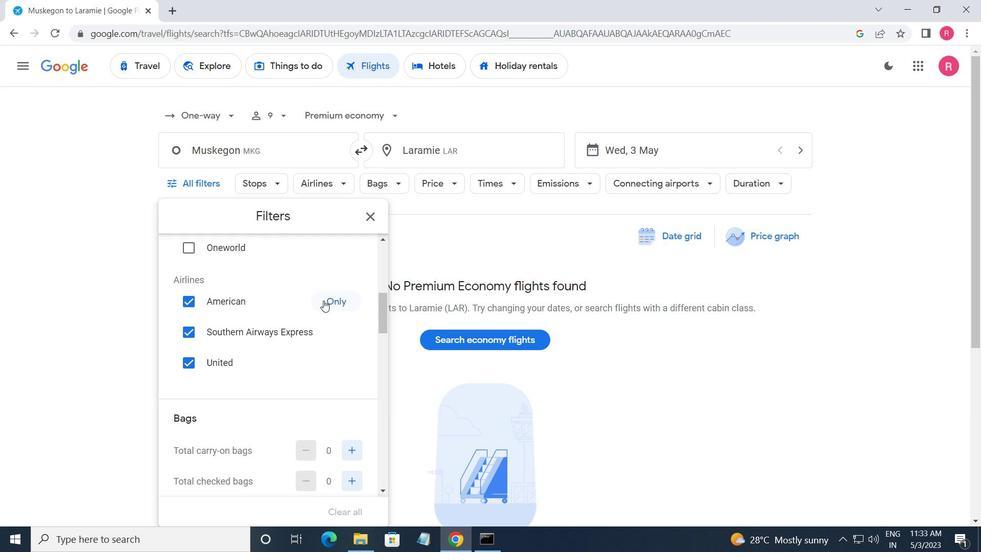 
Action: Mouse pressed left at (330, 301)
Screenshot: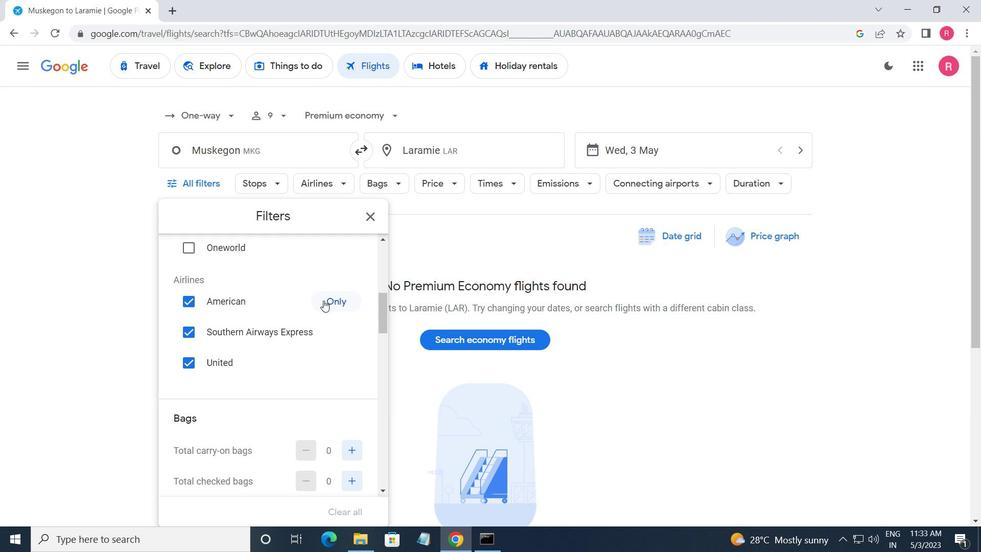 
Action: Mouse moved to (299, 353)
Screenshot: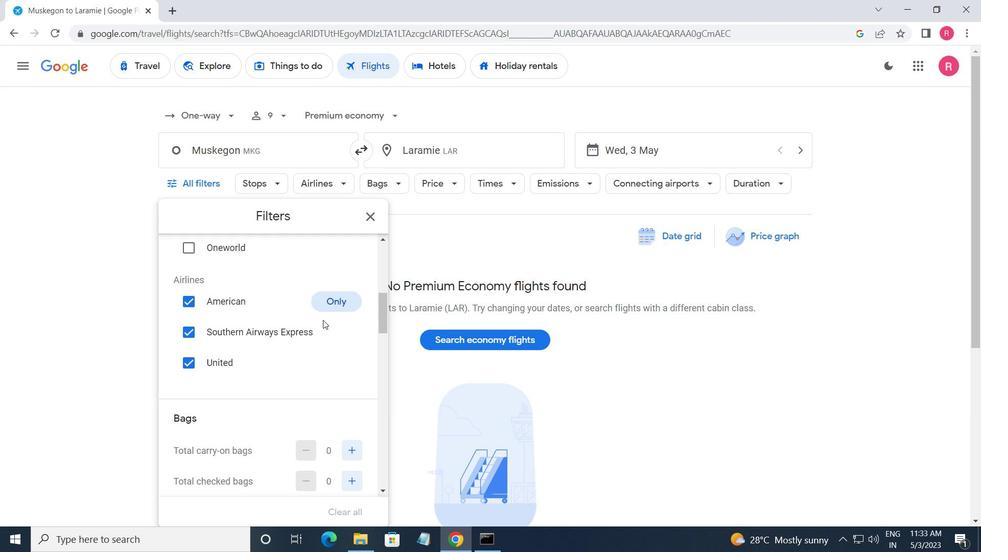 
Action: Mouse scrolled (299, 352) with delta (0, 0)
Screenshot: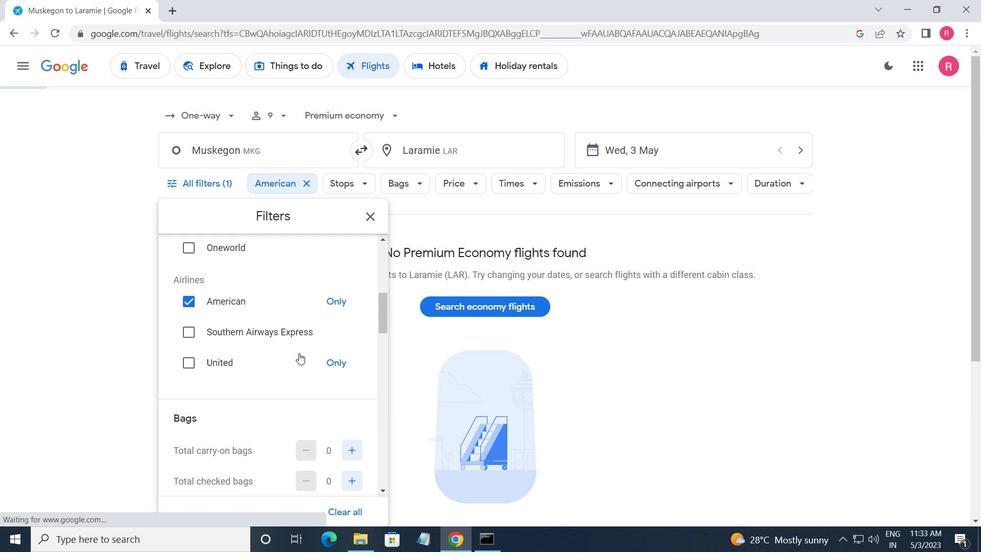 
Action: Mouse scrolled (299, 352) with delta (0, 0)
Screenshot: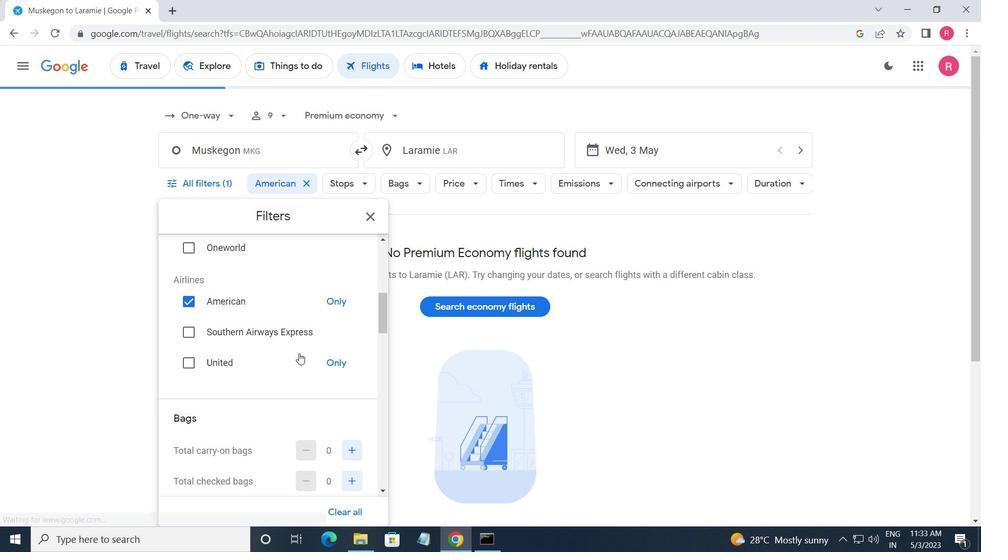 
Action: Mouse moved to (341, 329)
Screenshot: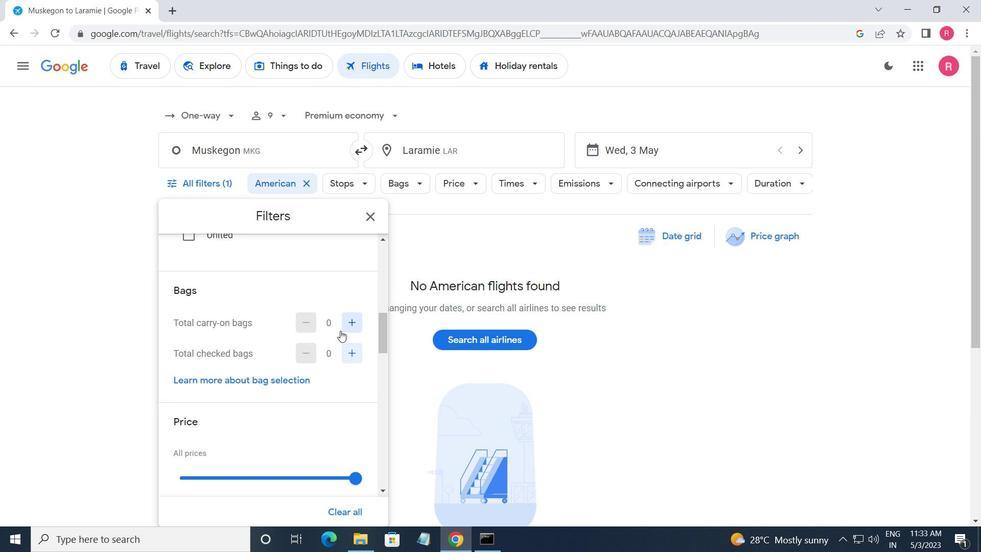 
Action: Mouse pressed left at (341, 329)
Screenshot: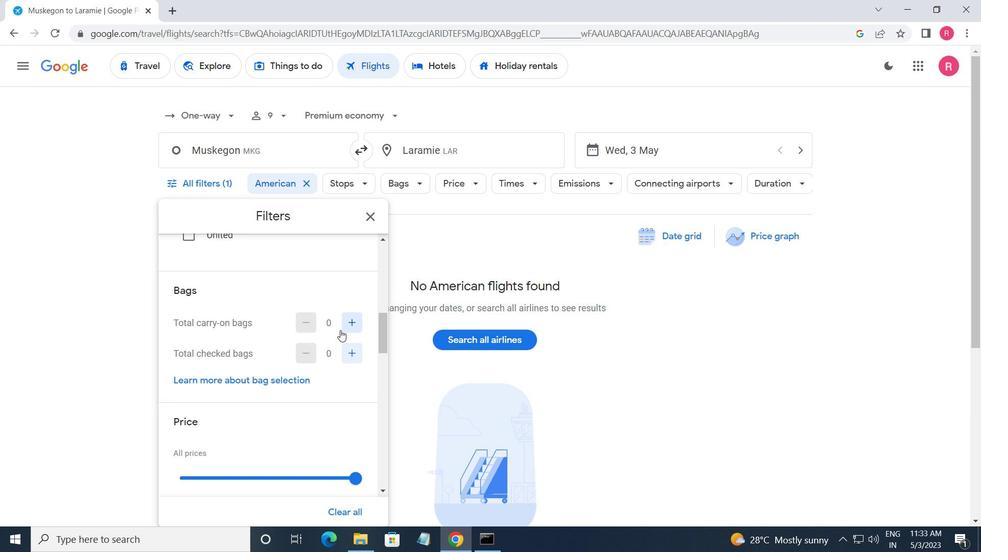 
Action: Mouse pressed left at (341, 329)
Screenshot: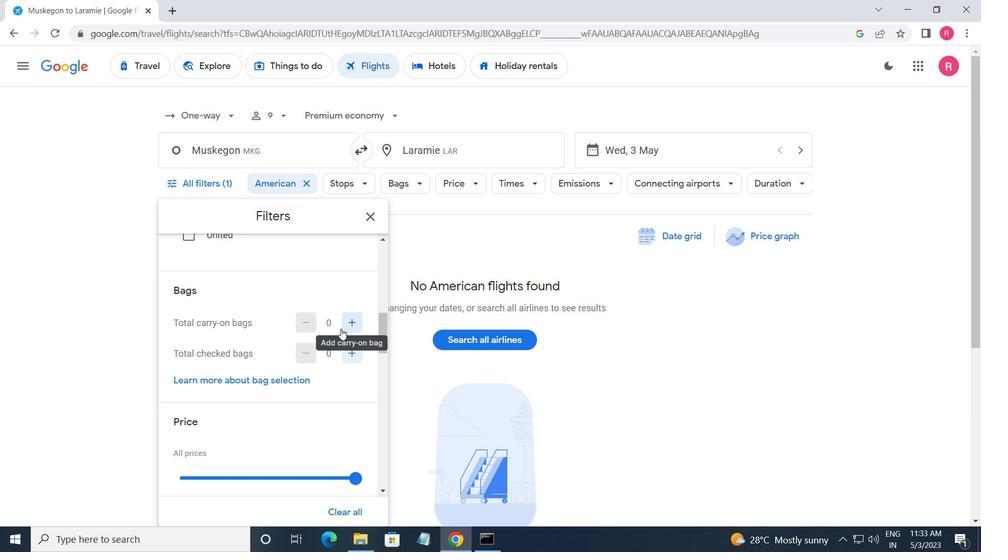
Action: Mouse moved to (343, 378)
Screenshot: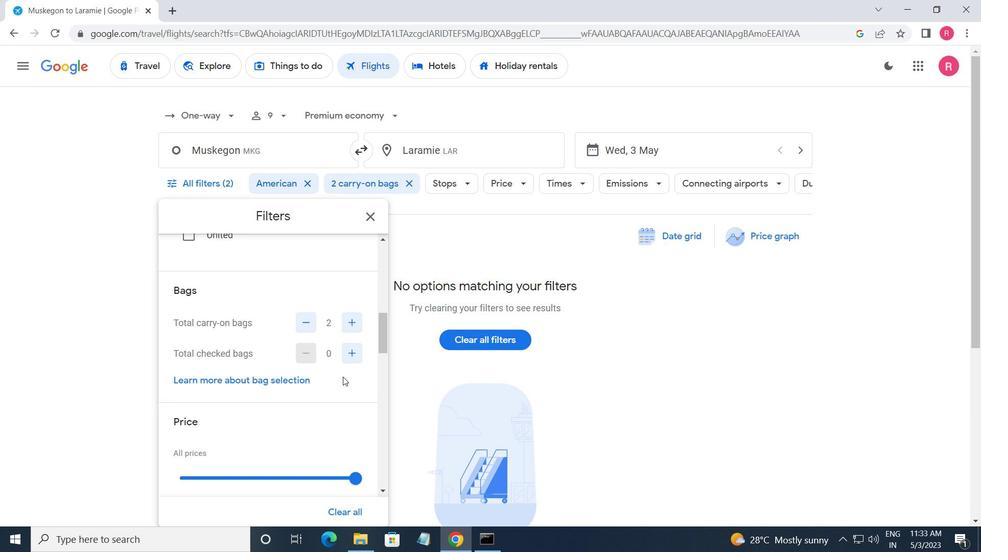 
Action: Mouse scrolled (343, 378) with delta (0, 0)
Screenshot: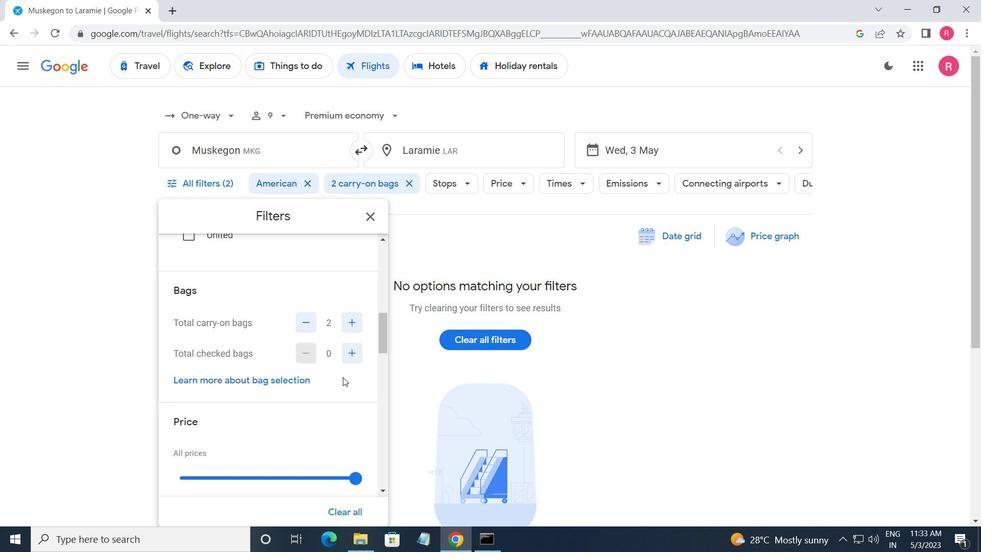 
Action: Mouse moved to (362, 412)
Screenshot: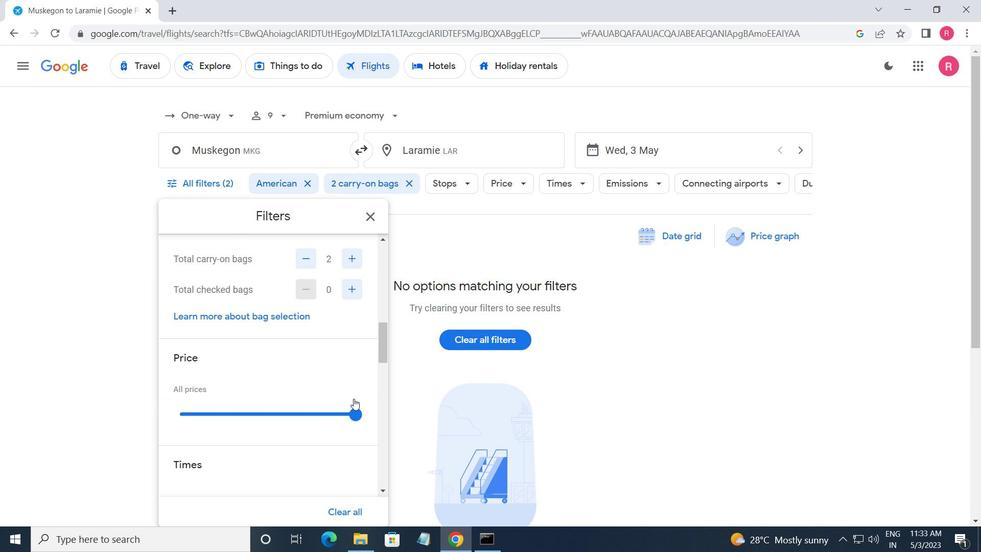 
Action: Mouse pressed left at (362, 412)
Screenshot: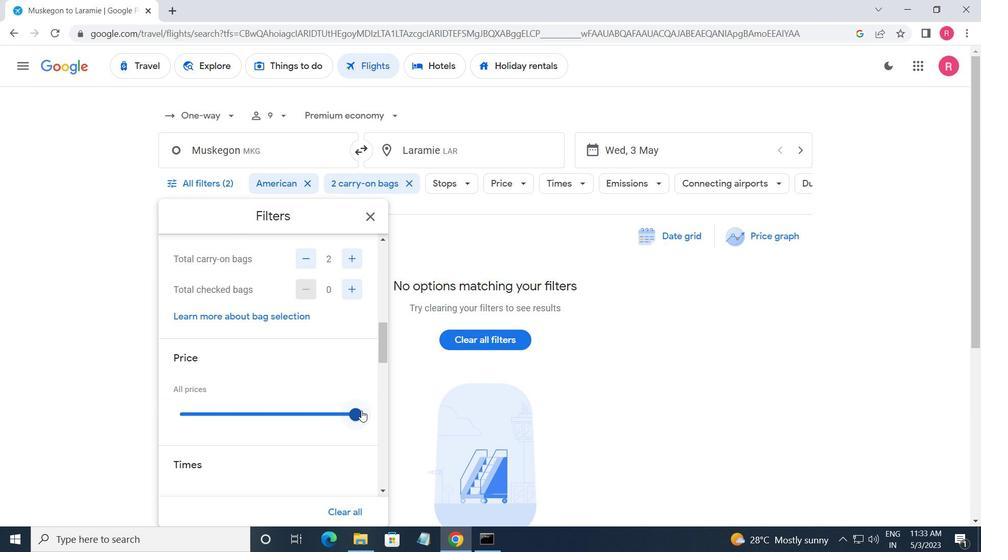
Action: Mouse moved to (301, 439)
Screenshot: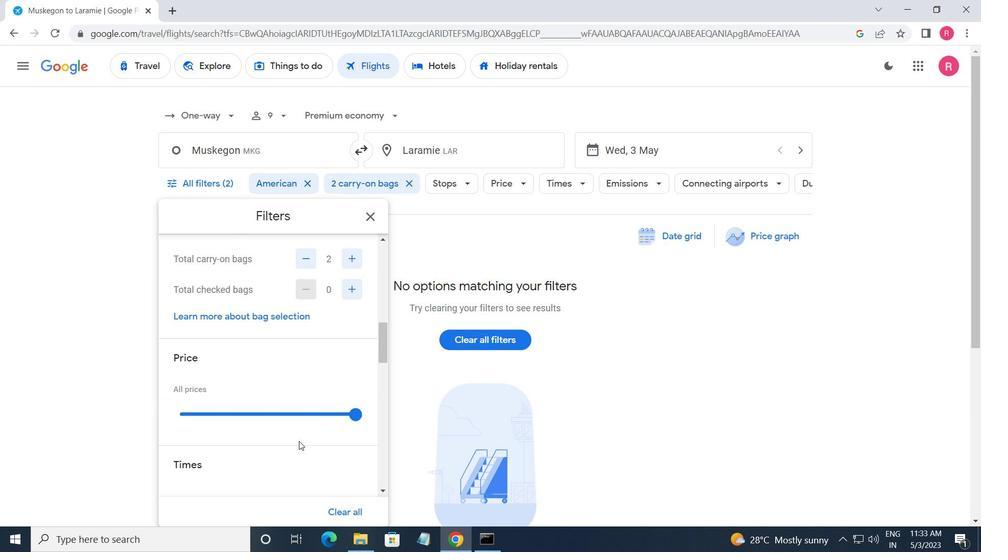 
Action: Mouse scrolled (301, 438) with delta (0, 0)
Screenshot: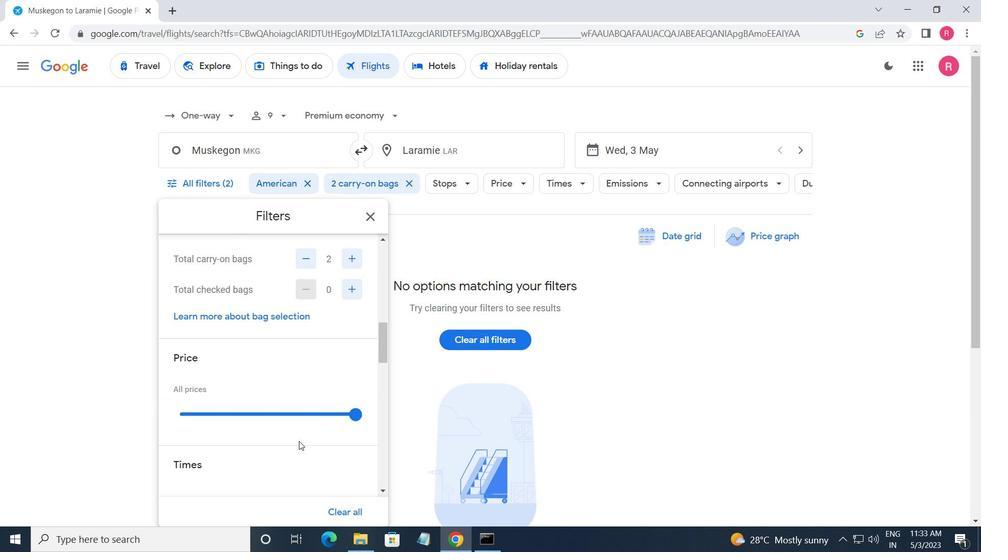 
Action: Mouse moved to (302, 436)
Screenshot: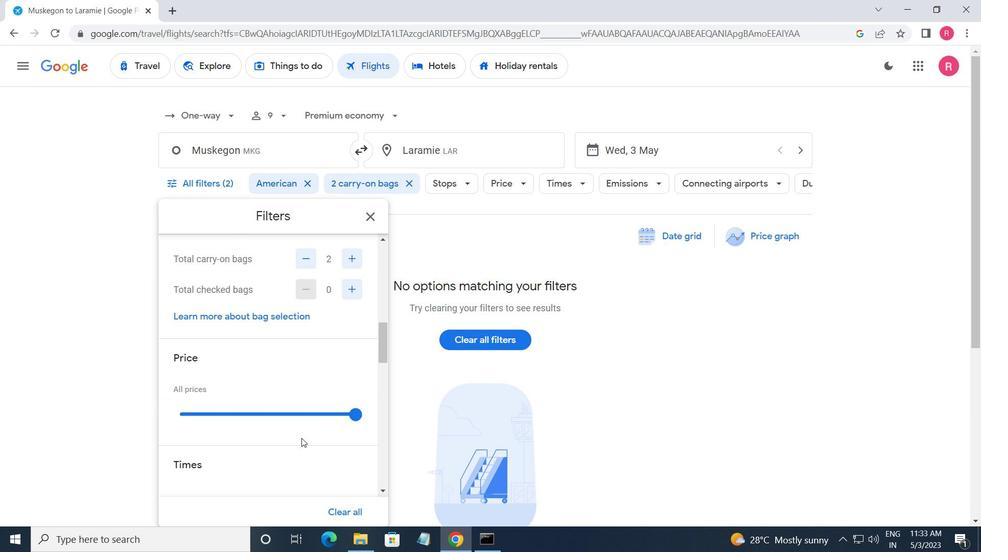 
Action: Mouse scrolled (302, 436) with delta (0, 0)
Screenshot: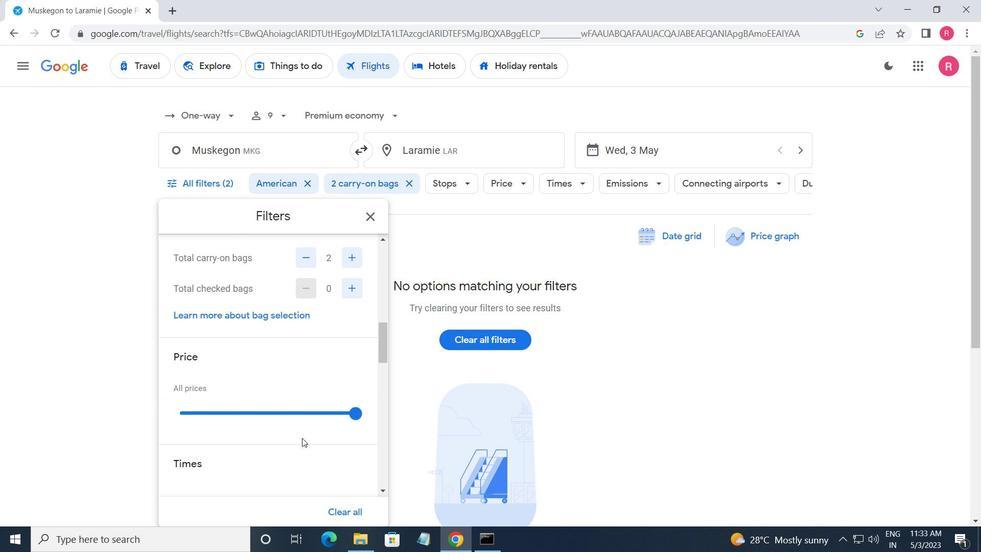 
Action: Mouse moved to (194, 424)
Screenshot: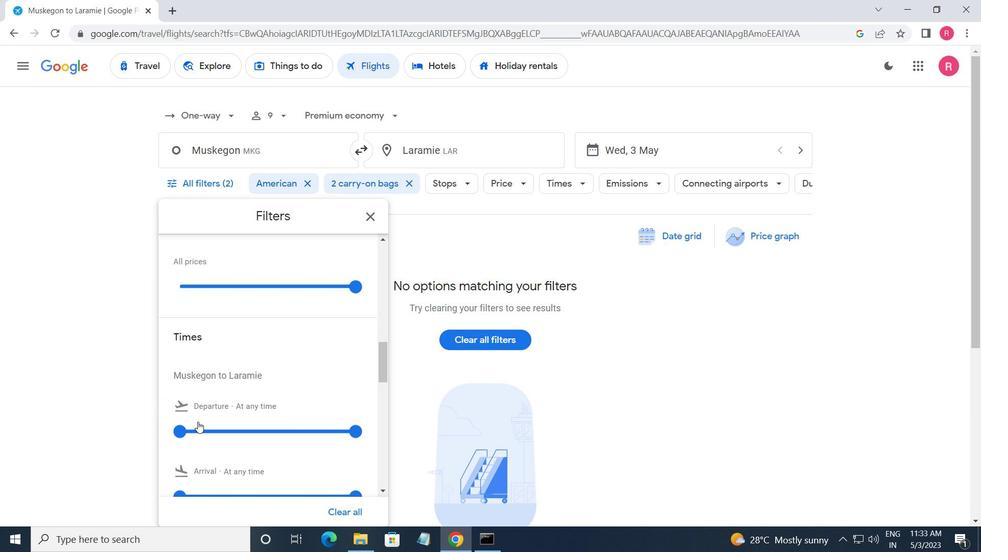
Action: Mouse pressed left at (194, 424)
Screenshot: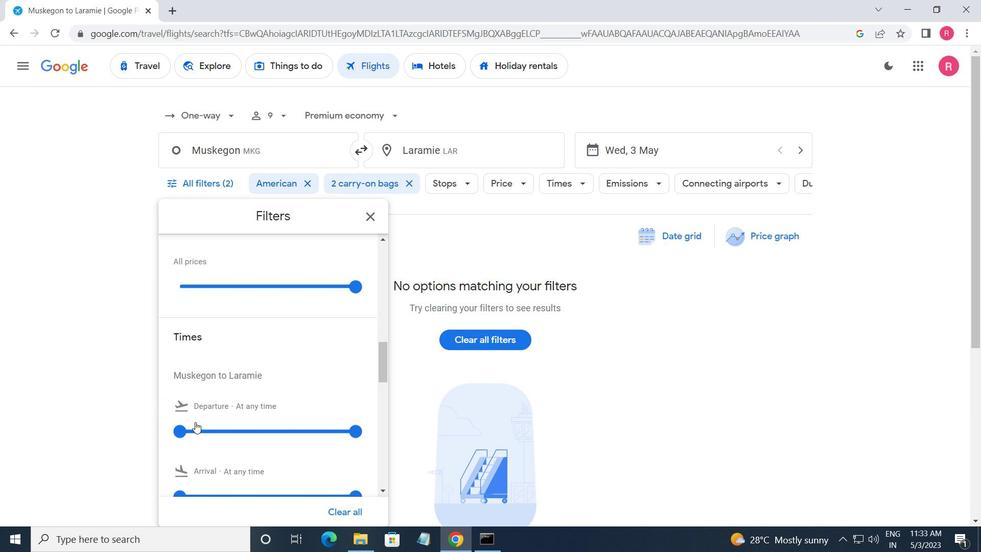 
Action: Mouse moved to (348, 432)
Screenshot: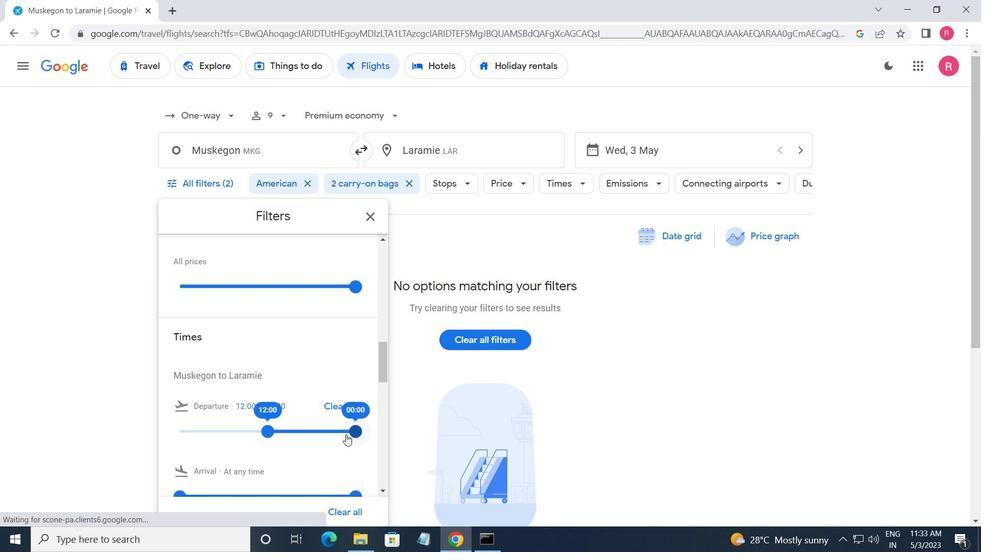 
Action: Mouse pressed left at (348, 432)
Screenshot: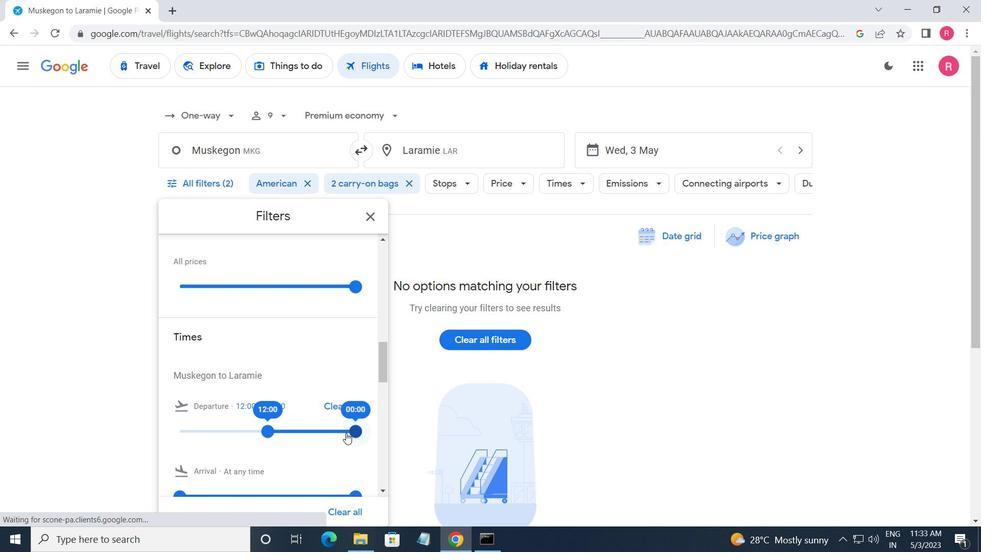 
Action: Mouse moved to (365, 220)
Screenshot: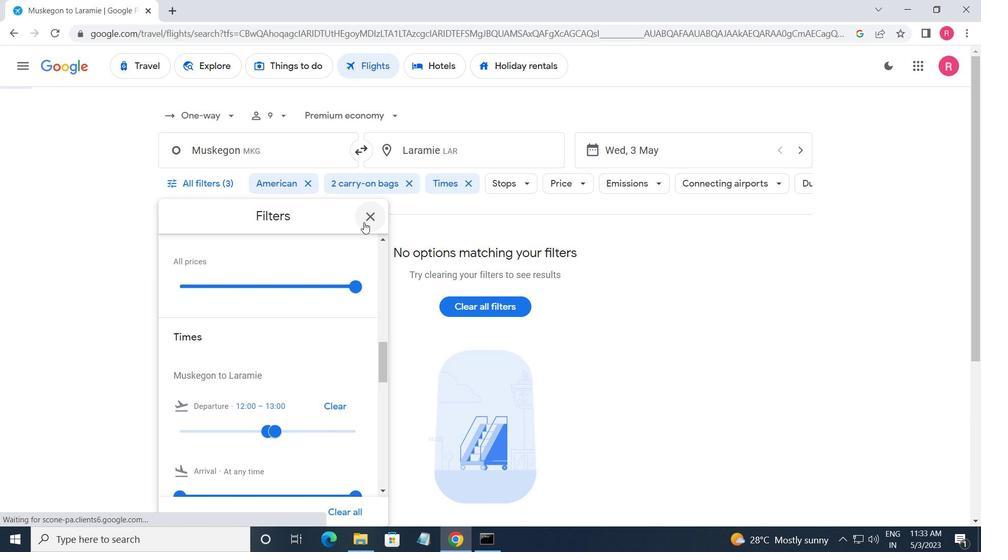 
Action: Mouse pressed left at (365, 220)
Screenshot: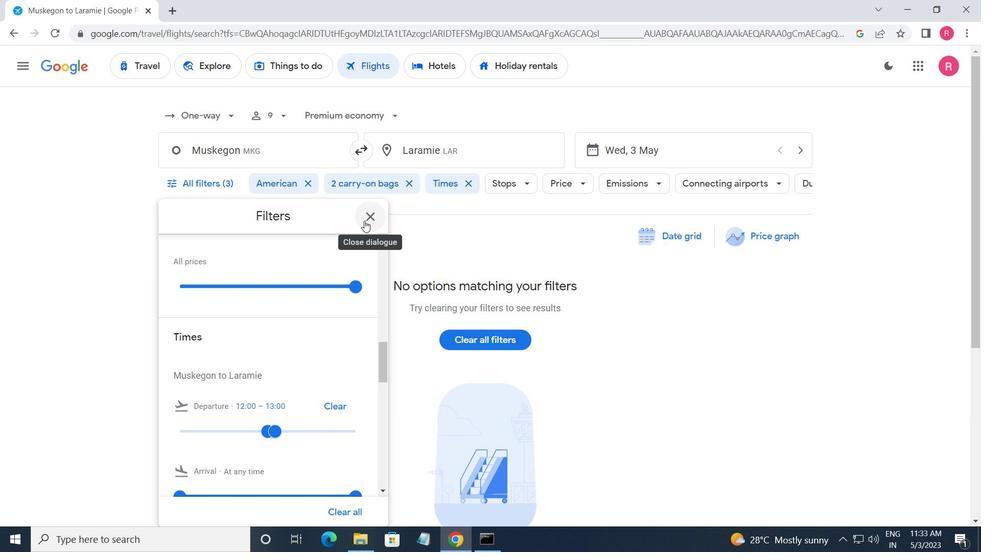 
Action: Mouse moved to (363, 225)
Screenshot: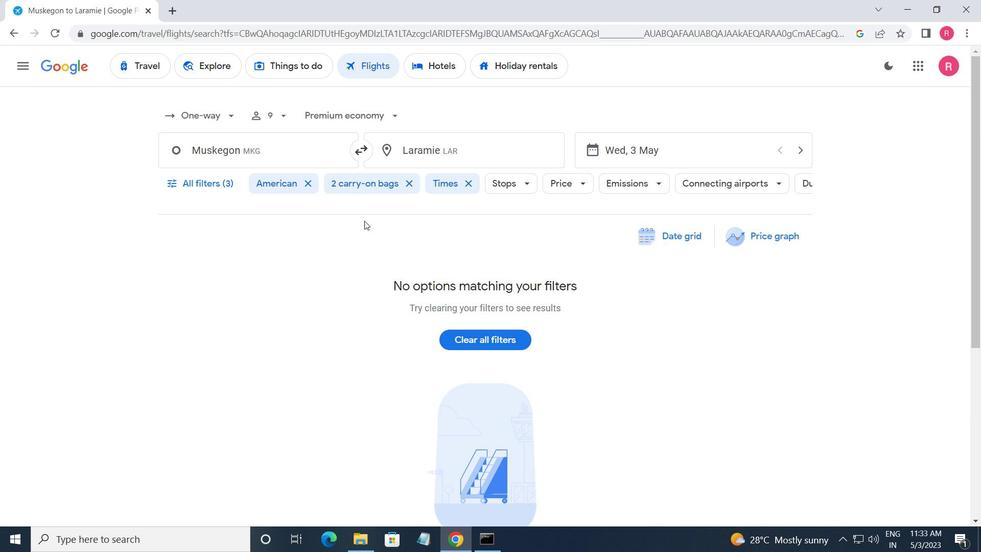 
